 Task: Create a due date automation trigger when advanced on, on the monday after a card is due add fields without custom field "Resume" set to a date not in this month at 11:00 AM.
Action: Mouse moved to (1042, 79)
Screenshot: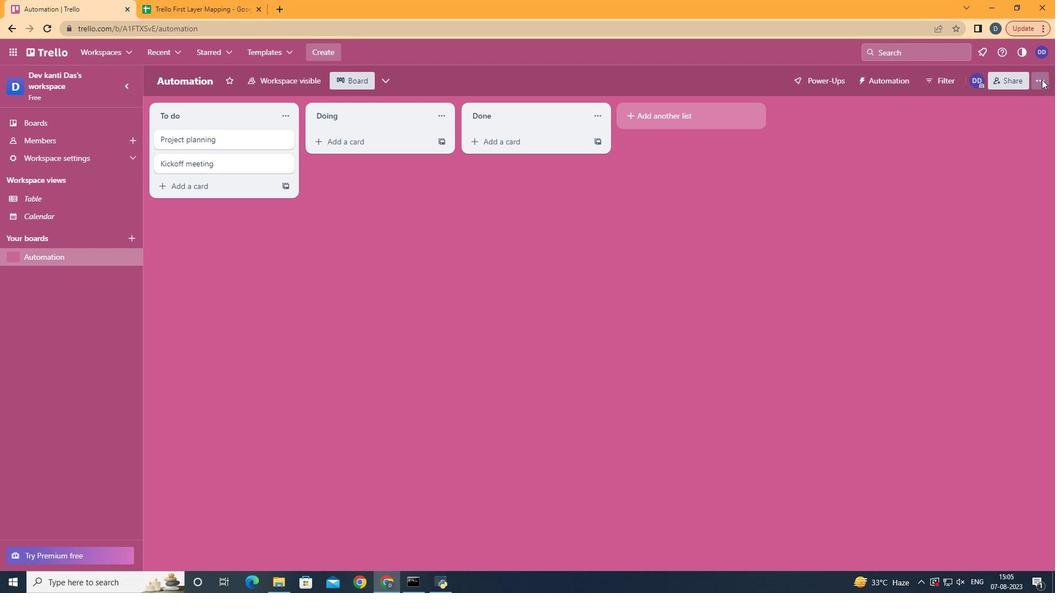 
Action: Mouse pressed left at (1042, 79)
Screenshot: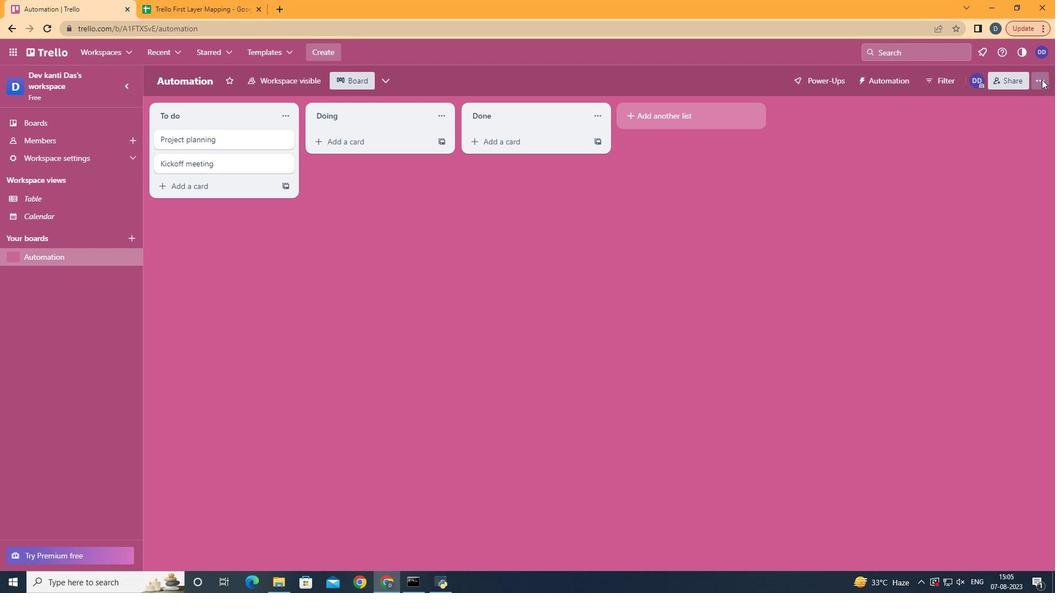
Action: Mouse moved to (959, 224)
Screenshot: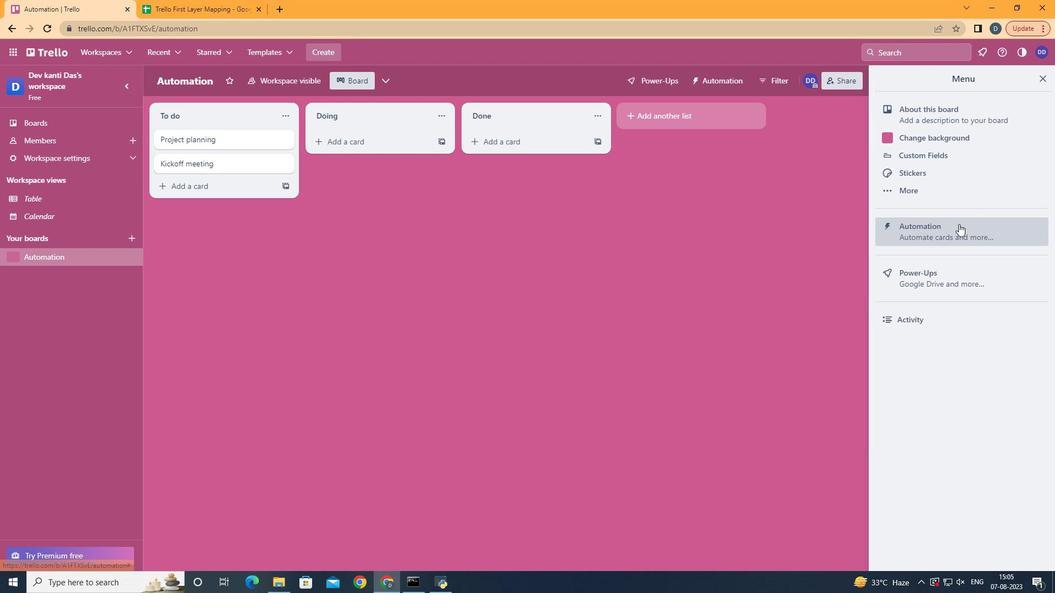 
Action: Mouse pressed left at (959, 224)
Screenshot: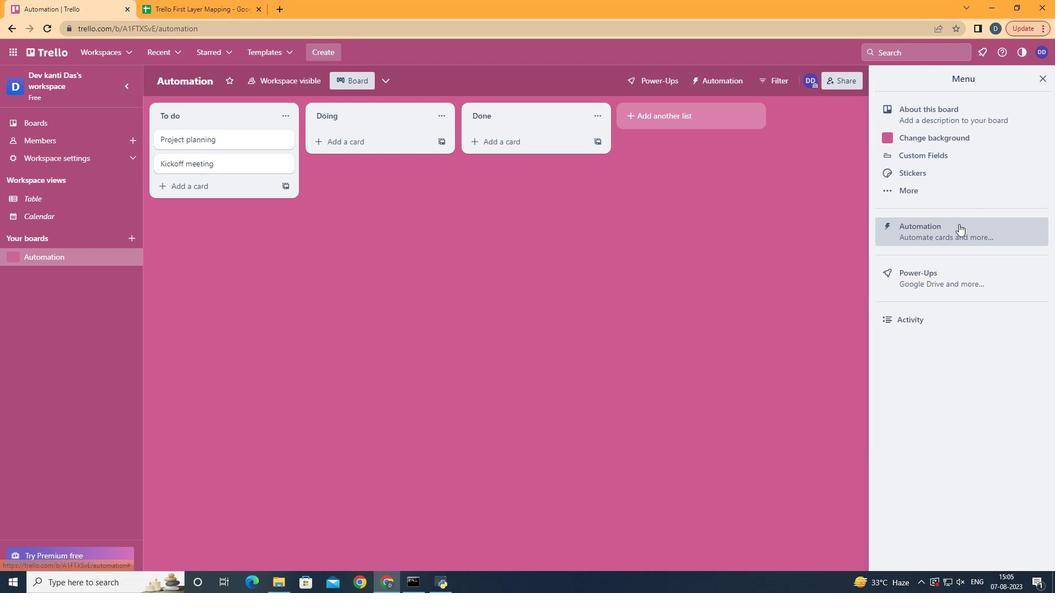 
Action: Mouse moved to (209, 221)
Screenshot: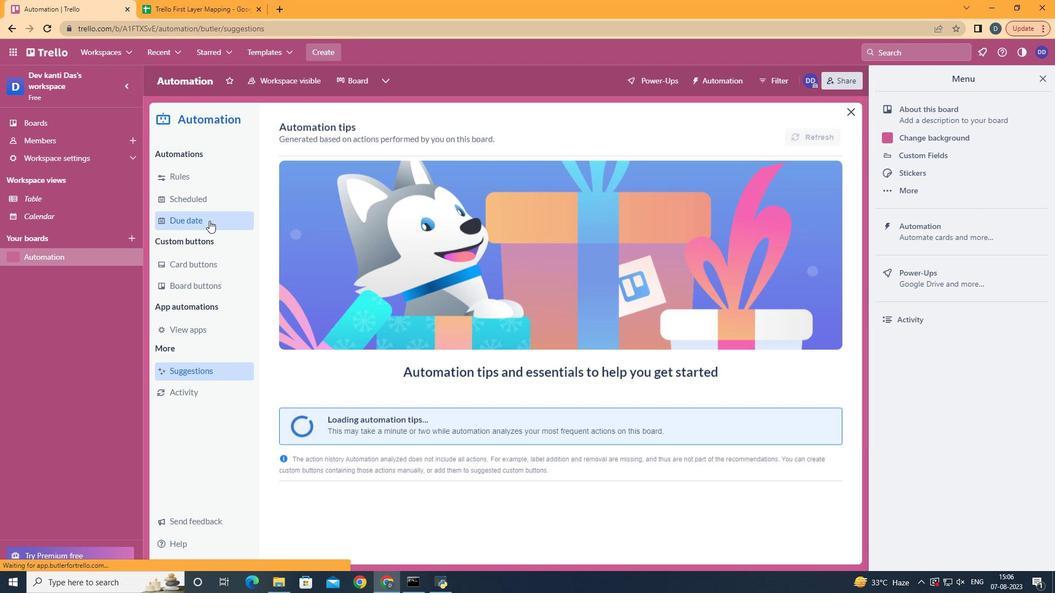 
Action: Mouse pressed left at (209, 221)
Screenshot: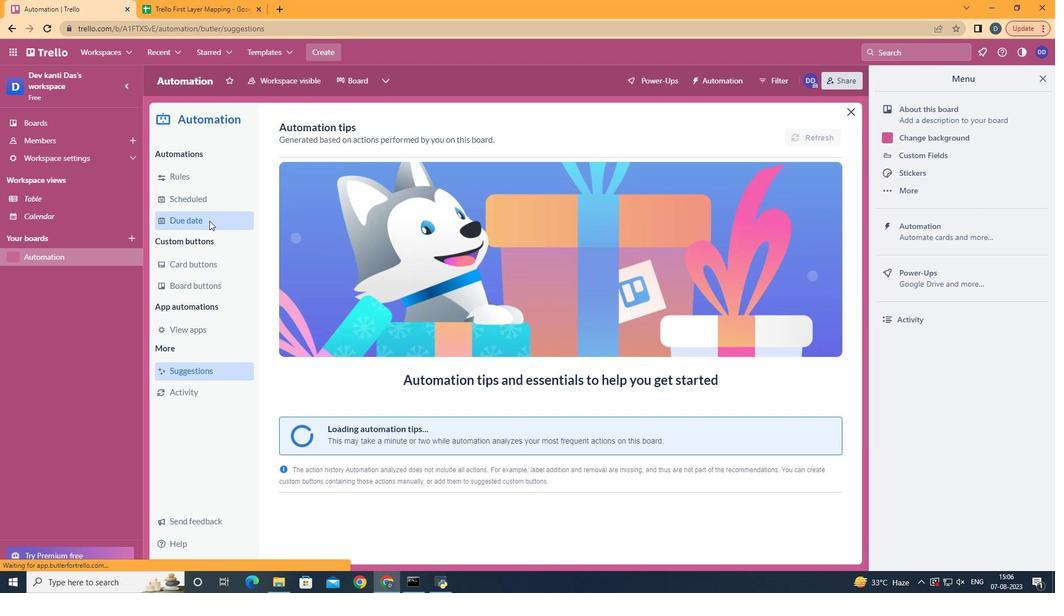 
Action: Mouse moved to (780, 128)
Screenshot: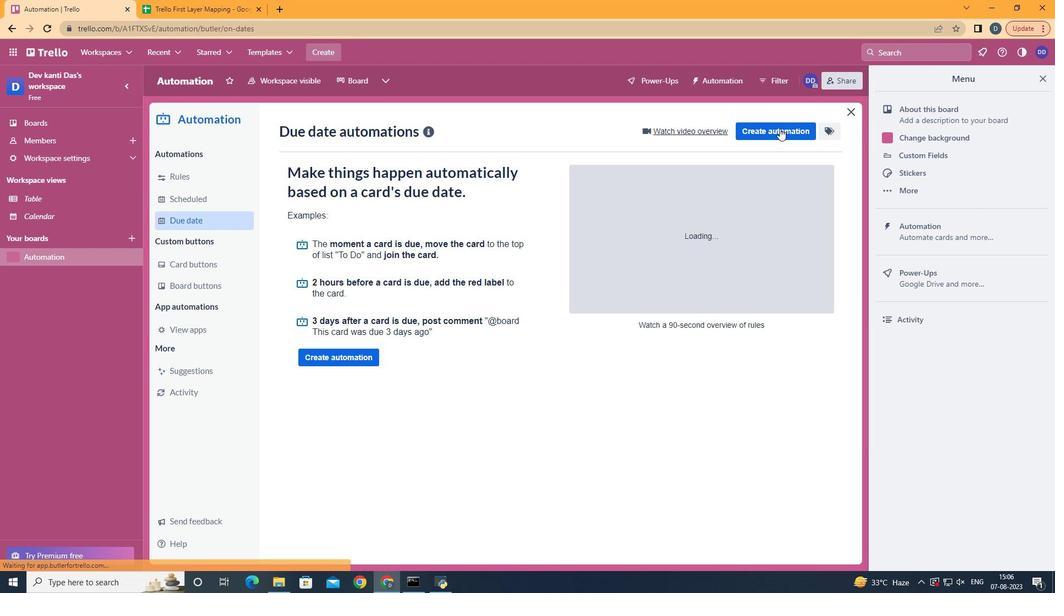 
Action: Mouse pressed left at (780, 128)
Screenshot: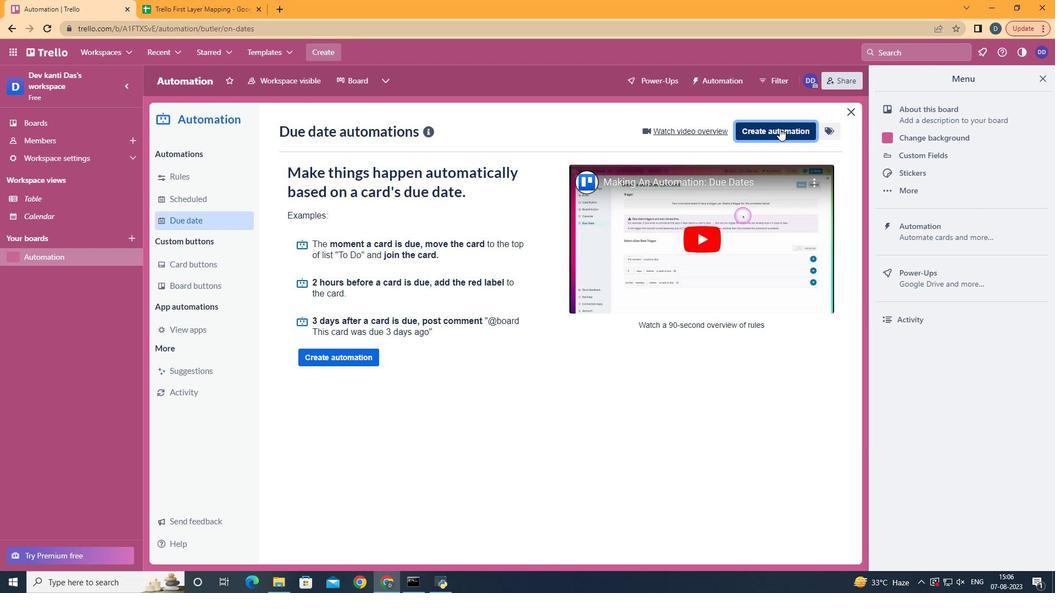 
Action: Mouse moved to (580, 235)
Screenshot: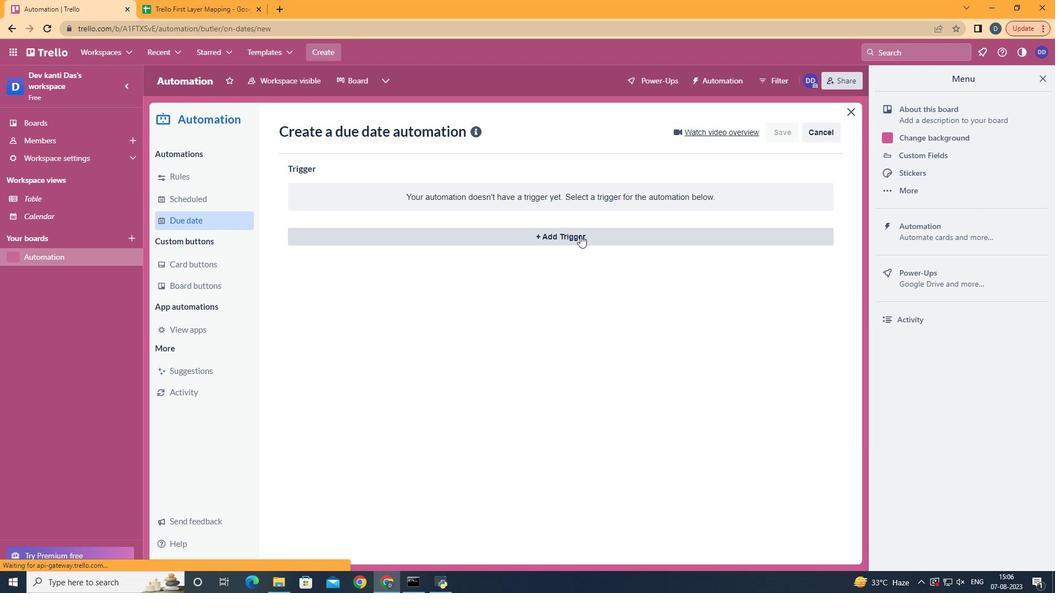 
Action: Mouse pressed left at (580, 235)
Screenshot: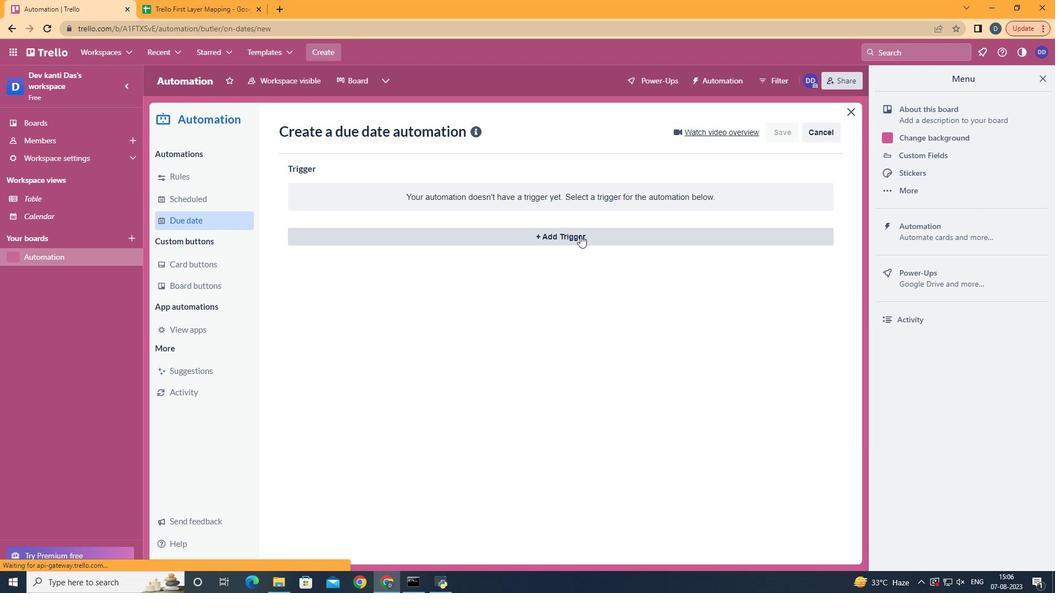 
Action: Mouse moved to (353, 289)
Screenshot: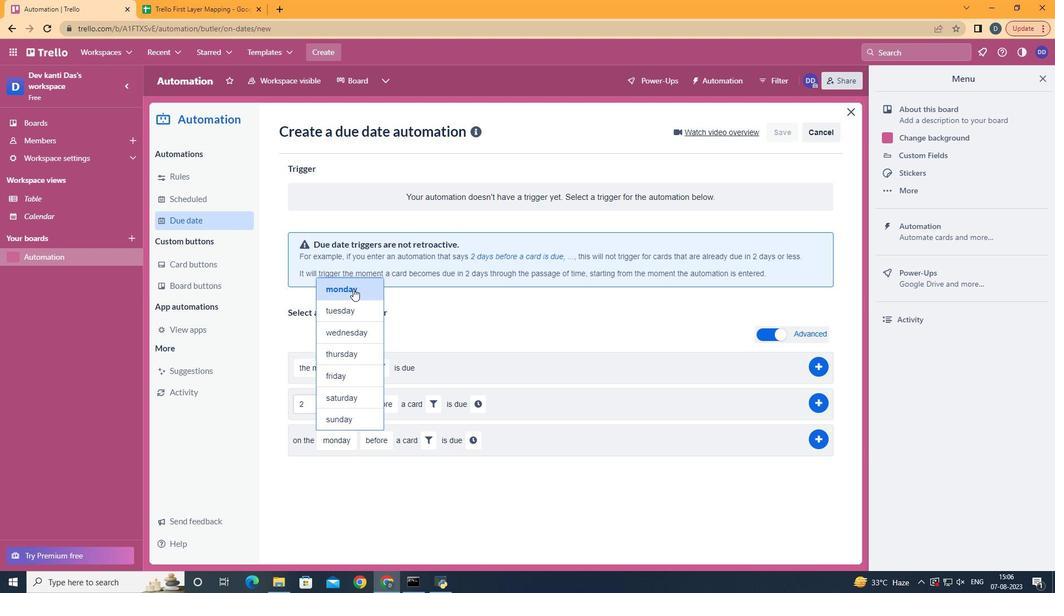 
Action: Mouse pressed left at (353, 289)
Screenshot: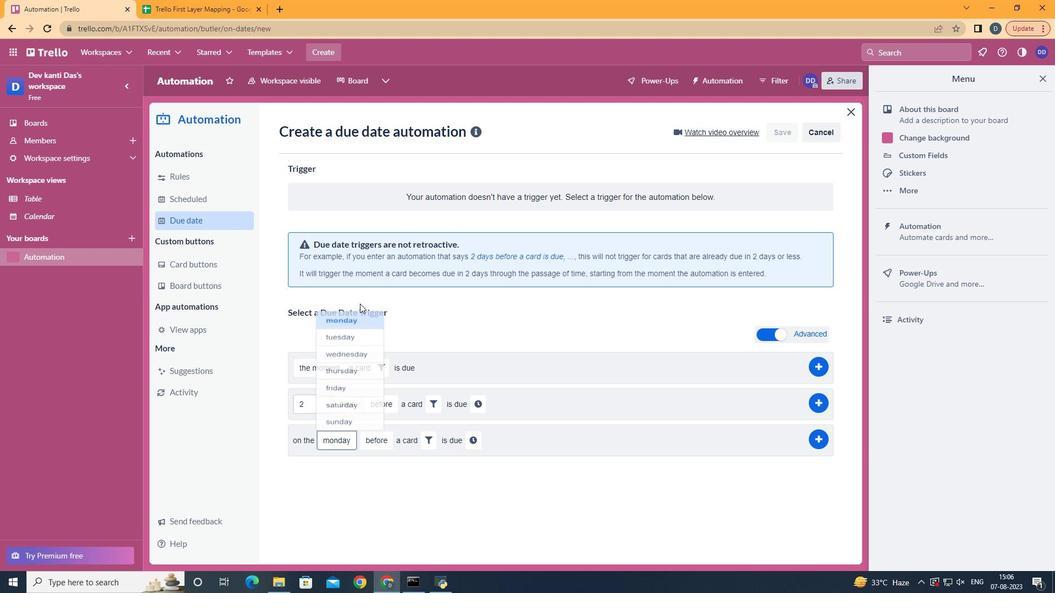 
Action: Mouse moved to (384, 484)
Screenshot: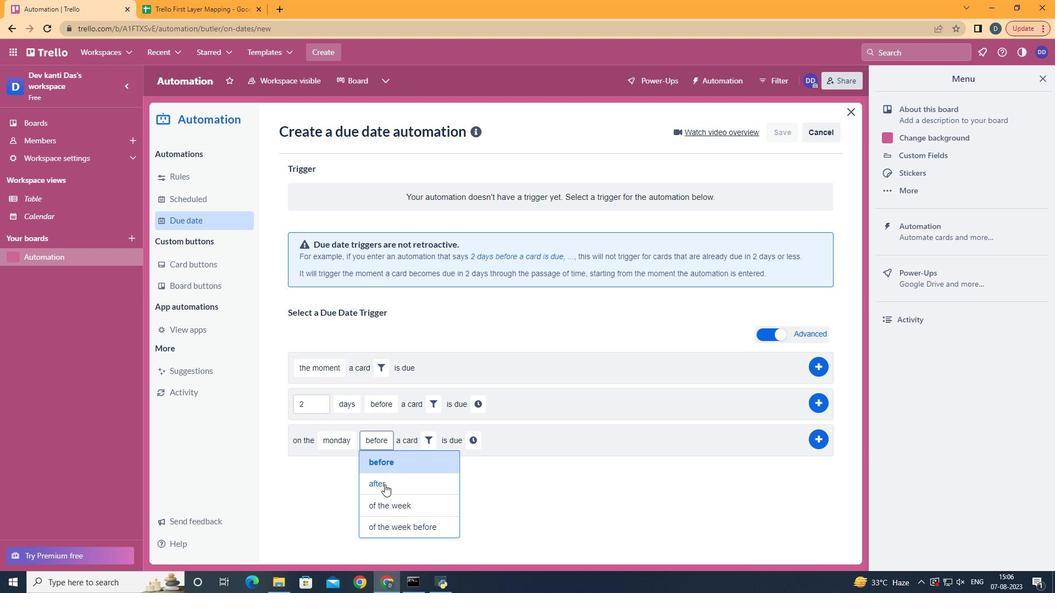 
Action: Mouse pressed left at (384, 484)
Screenshot: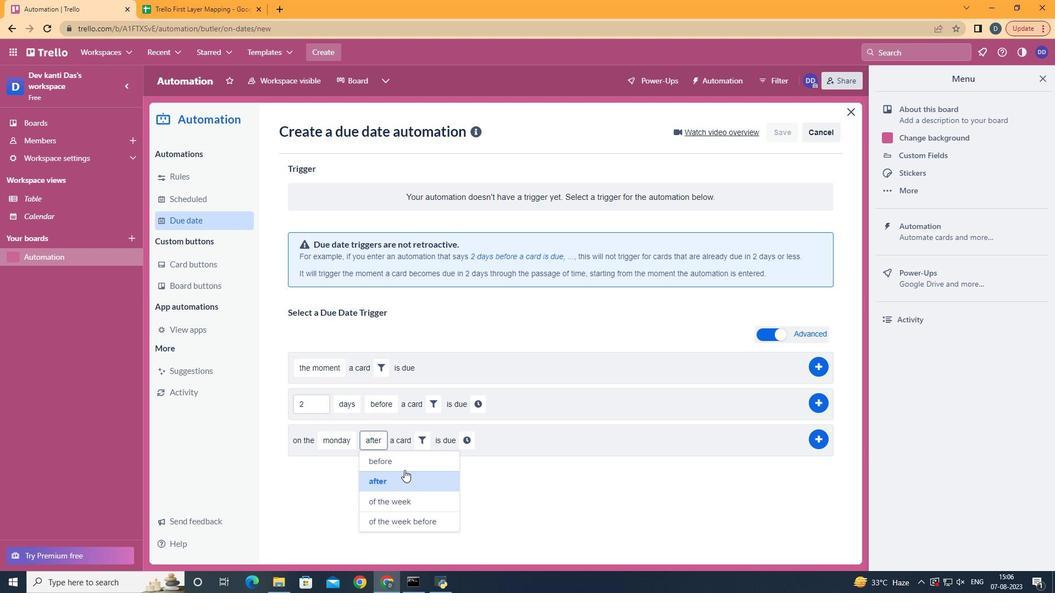 
Action: Mouse moved to (429, 442)
Screenshot: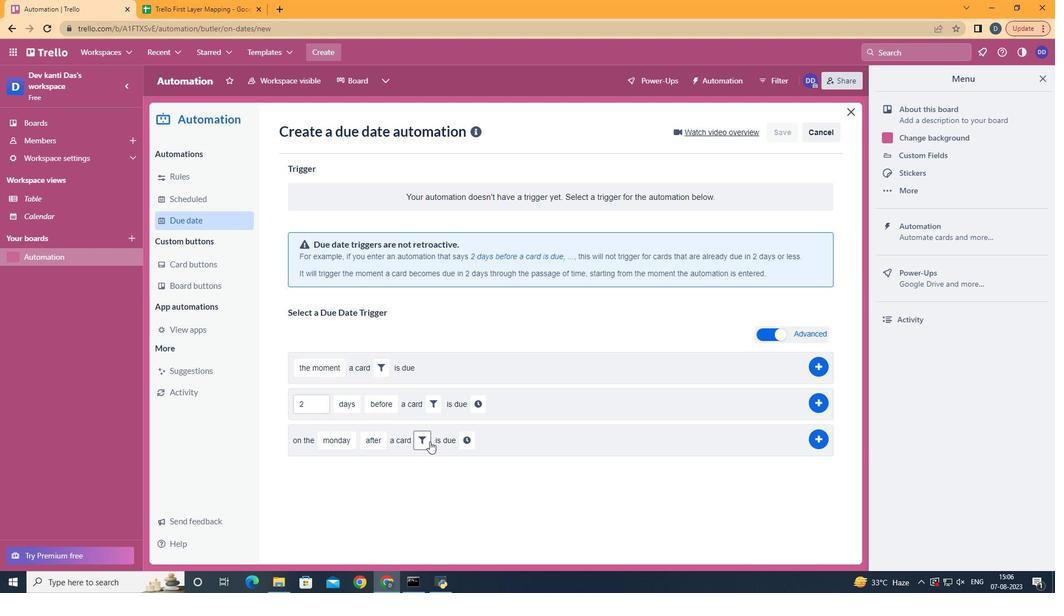 
Action: Mouse pressed left at (429, 442)
Screenshot: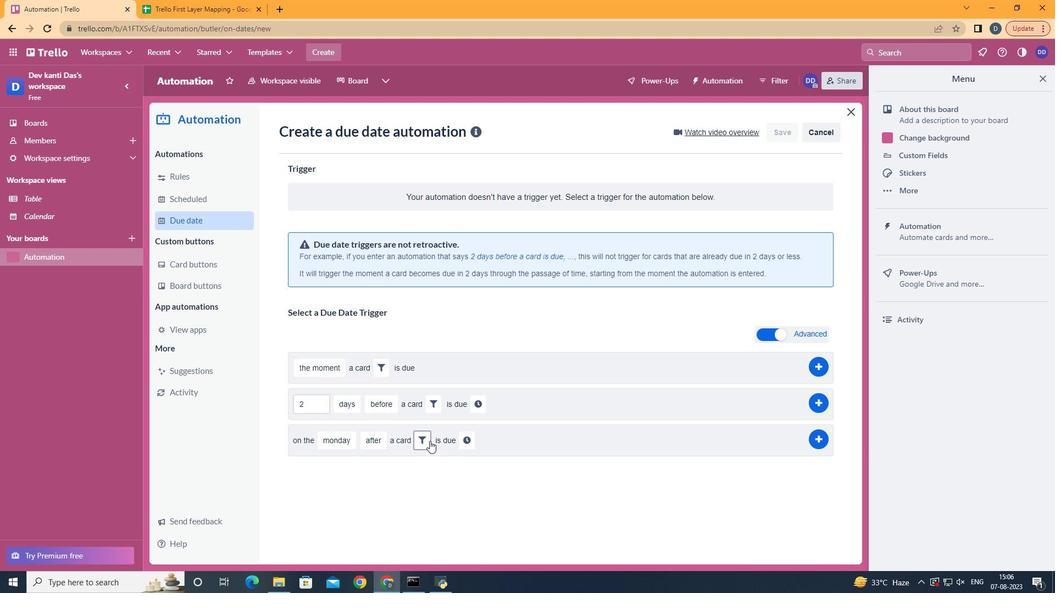 
Action: Mouse moved to (591, 479)
Screenshot: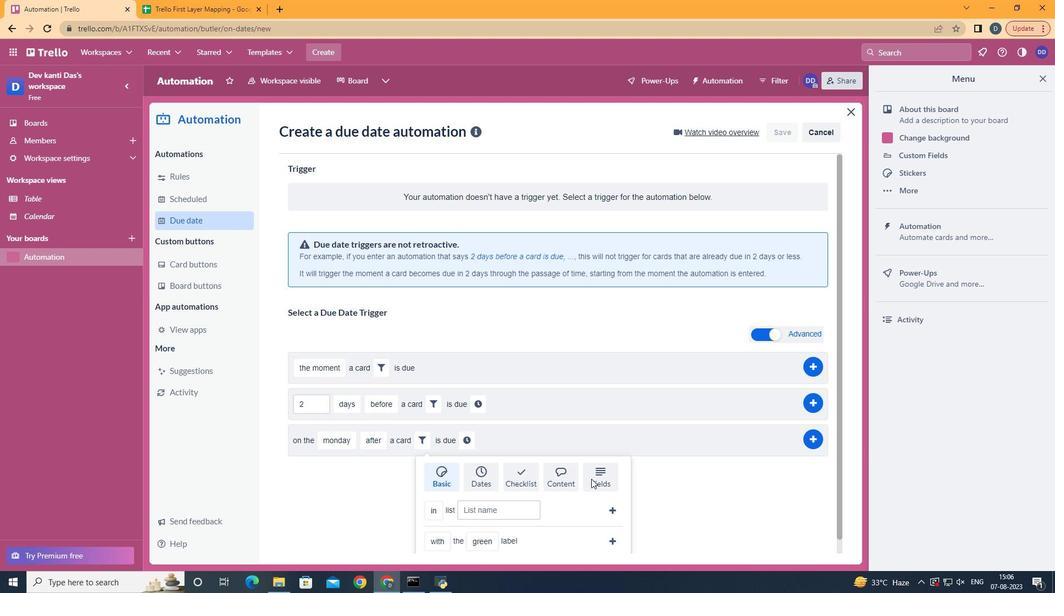
Action: Mouse pressed left at (591, 479)
Screenshot: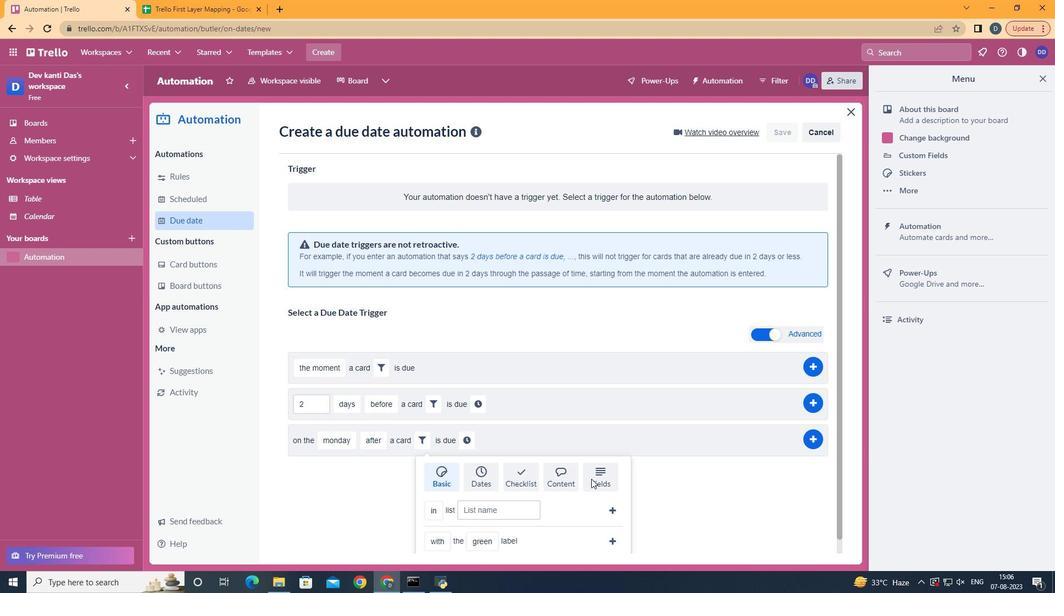 
Action: Mouse moved to (603, 472)
Screenshot: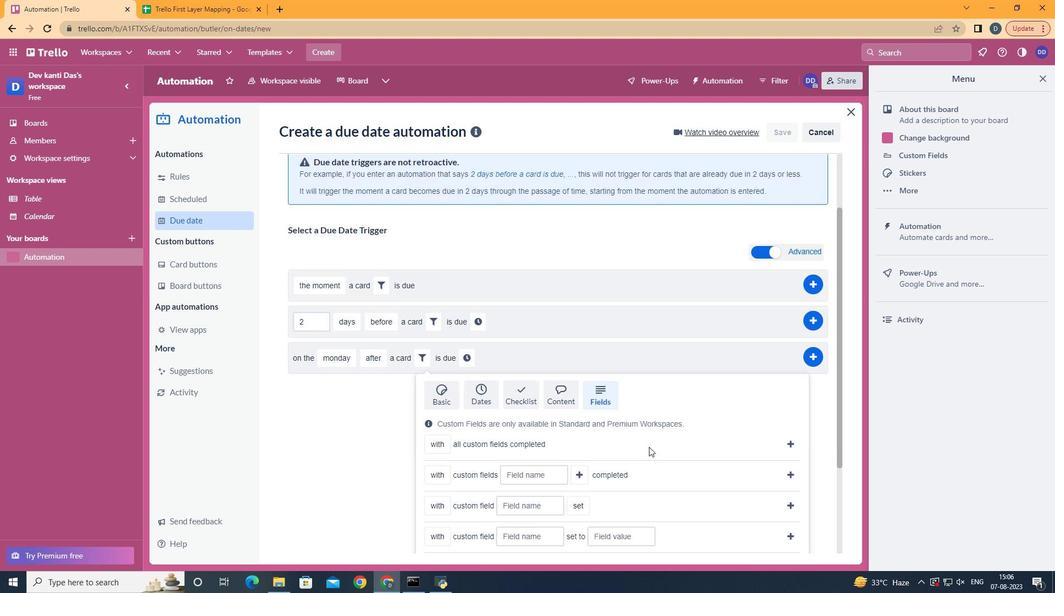 
Action: Mouse scrolled (603, 472) with delta (0, 0)
Screenshot: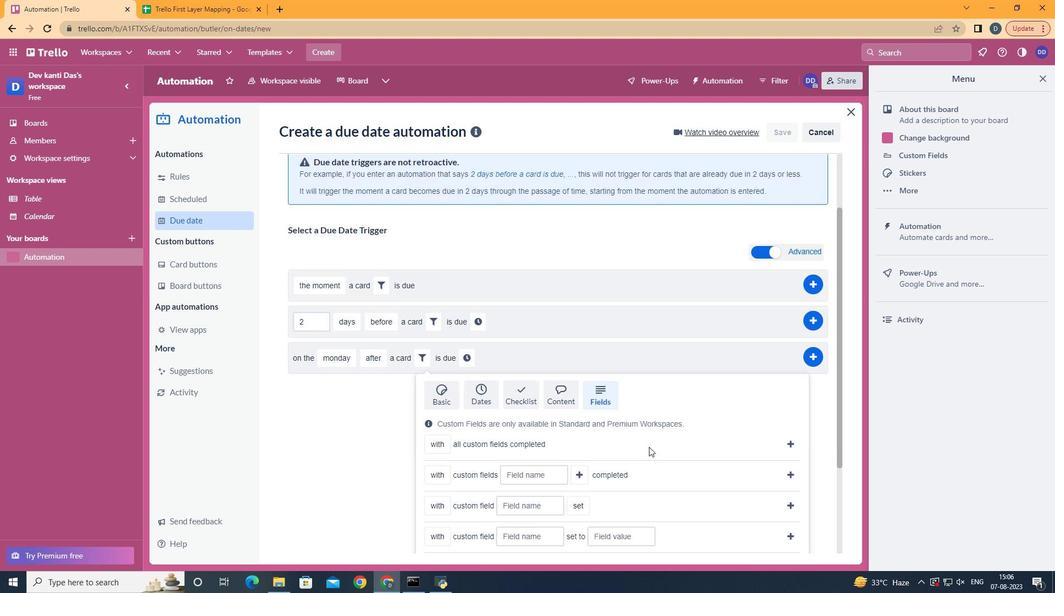 
Action: Mouse moved to (609, 471)
Screenshot: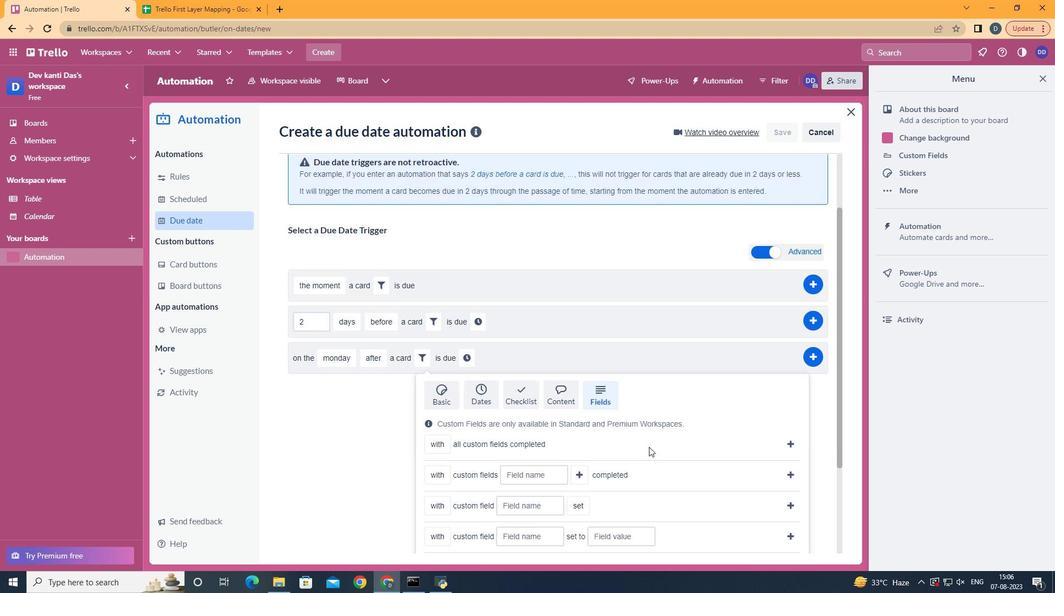 
Action: Mouse scrolled (609, 470) with delta (0, 0)
Screenshot: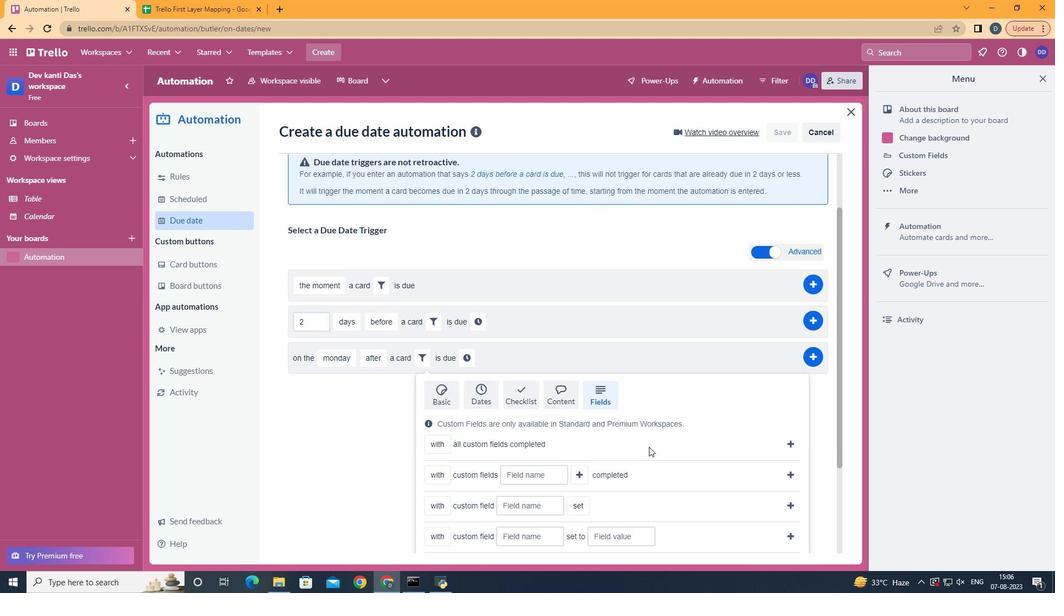 
Action: Mouse moved to (609, 470)
Screenshot: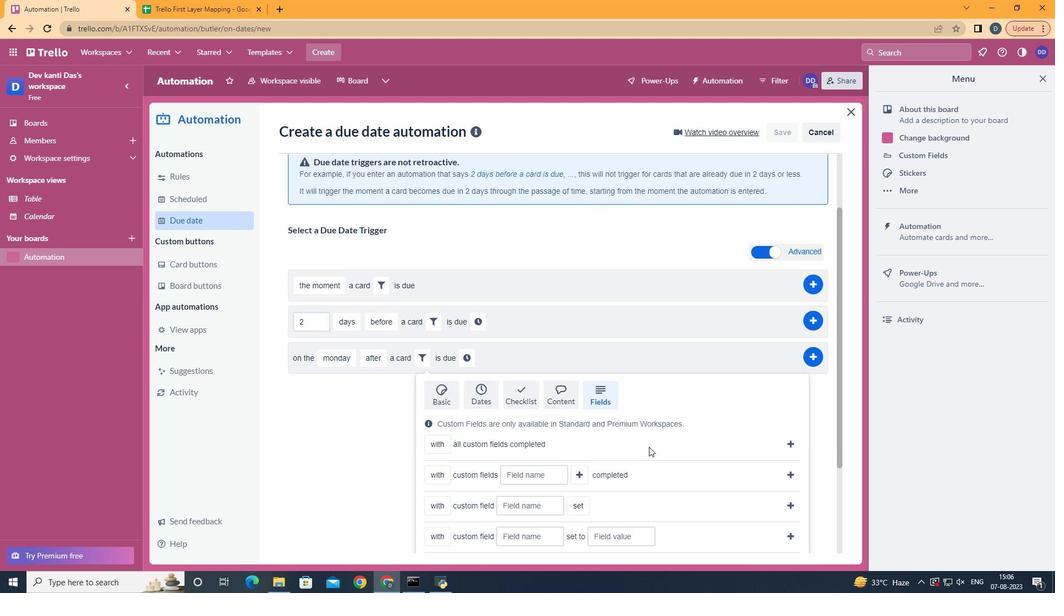 
Action: Mouse scrolled (609, 470) with delta (0, 0)
Screenshot: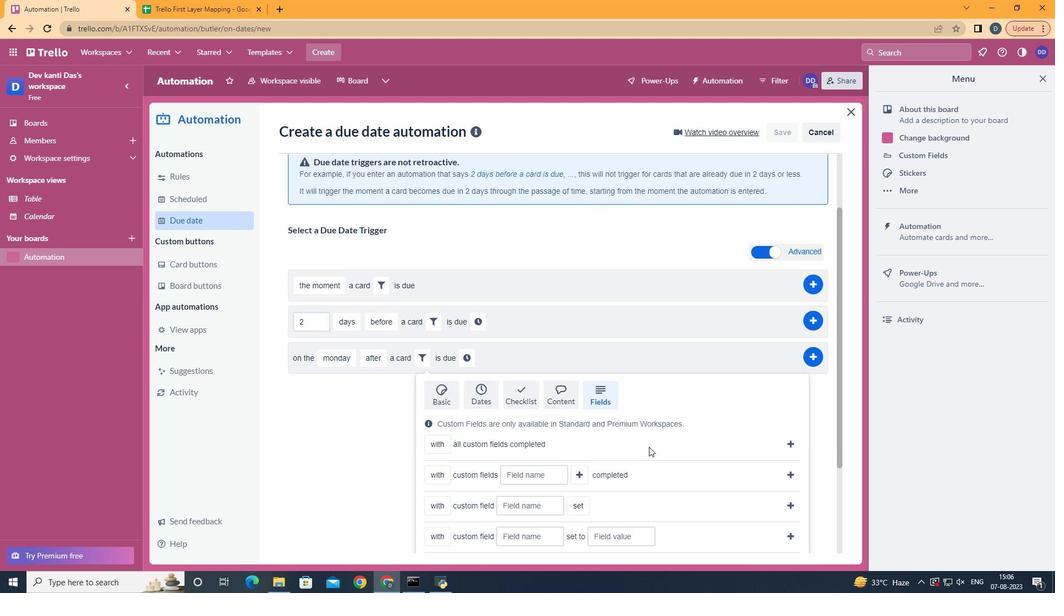 
Action: Mouse moved to (609, 470)
Screenshot: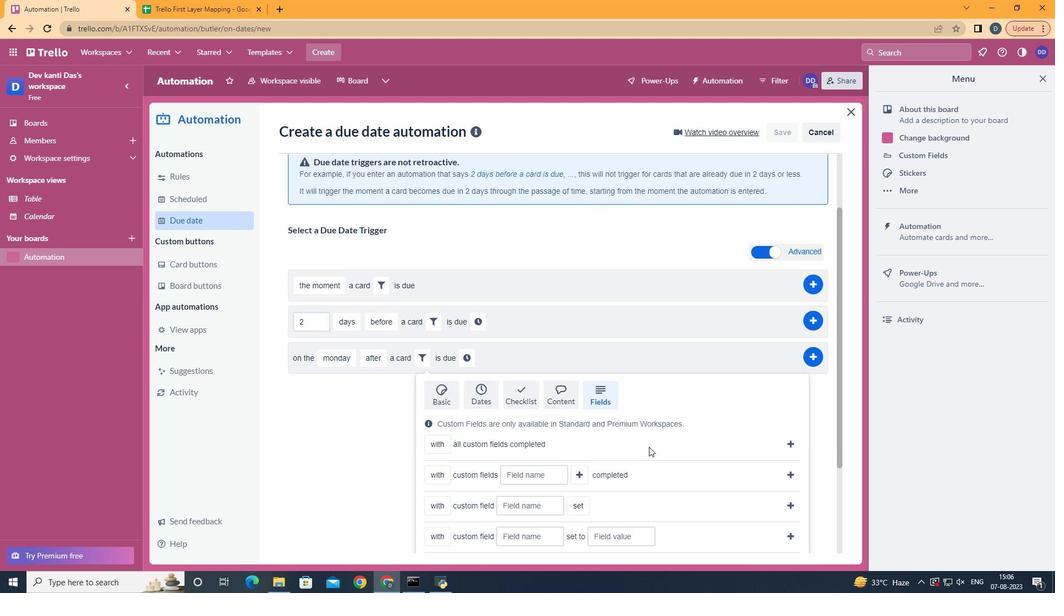 
Action: Mouse scrolled (609, 470) with delta (0, 0)
Screenshot: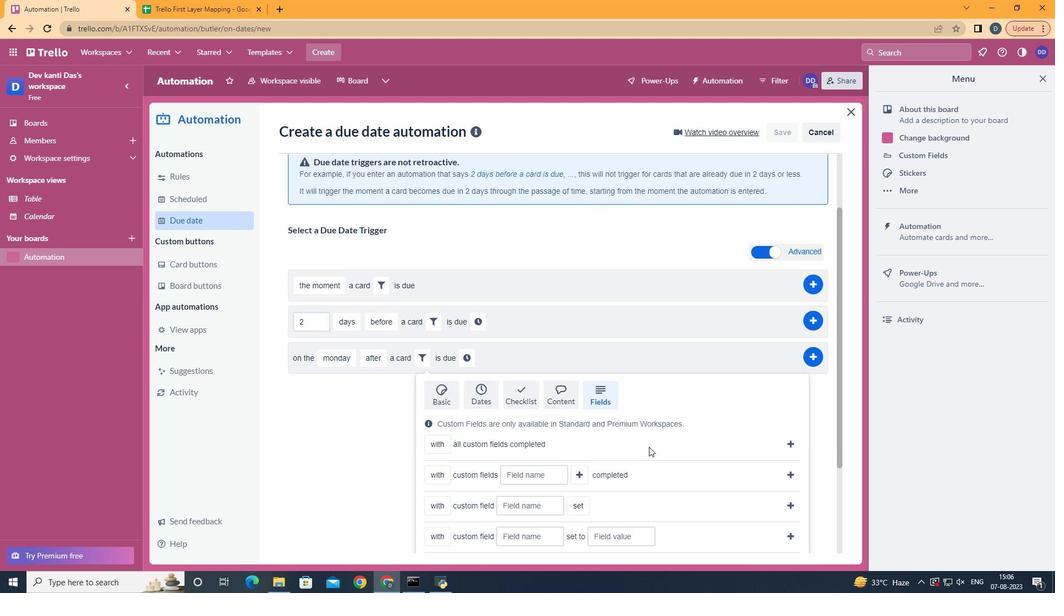 
Action: Mouse moved to (614, 467)
Screenshot: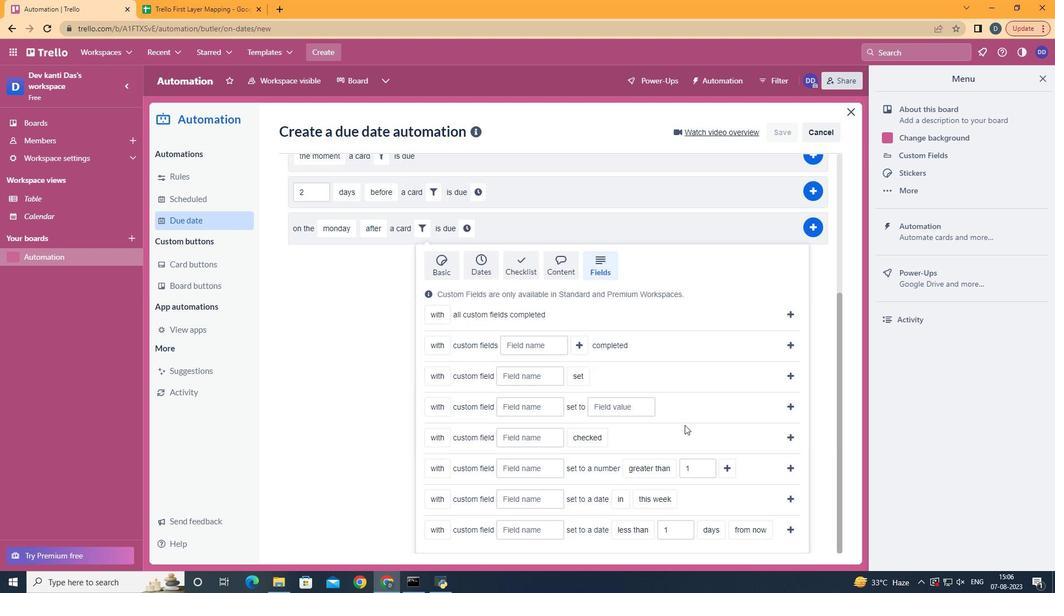 
Action: Mouse scrolled (613, 467) with delta (0, 0)
Screenshot: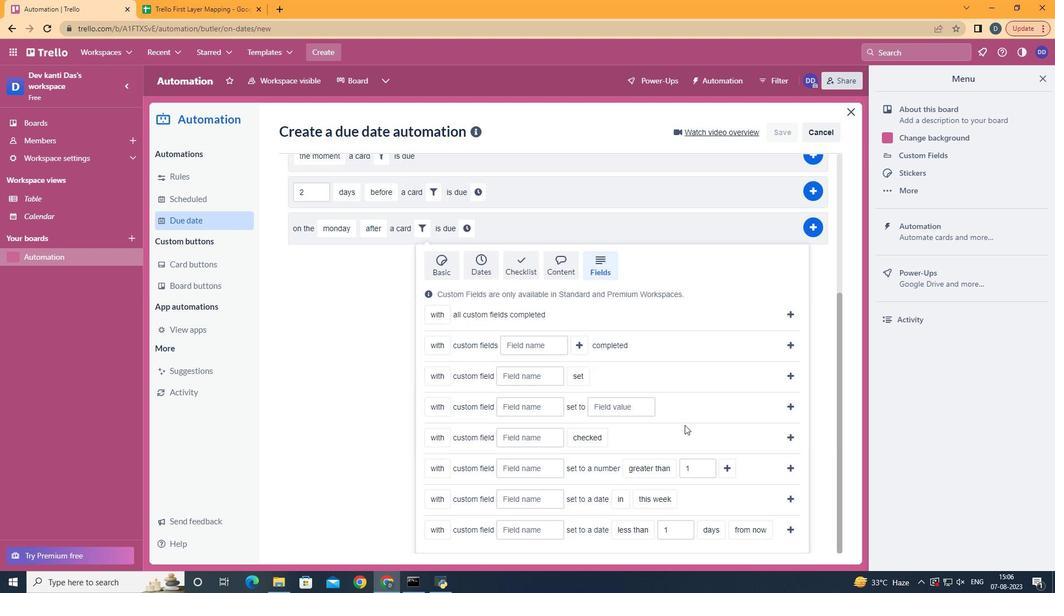 
Action: Mouse moved to (620, 464)
Screenshot: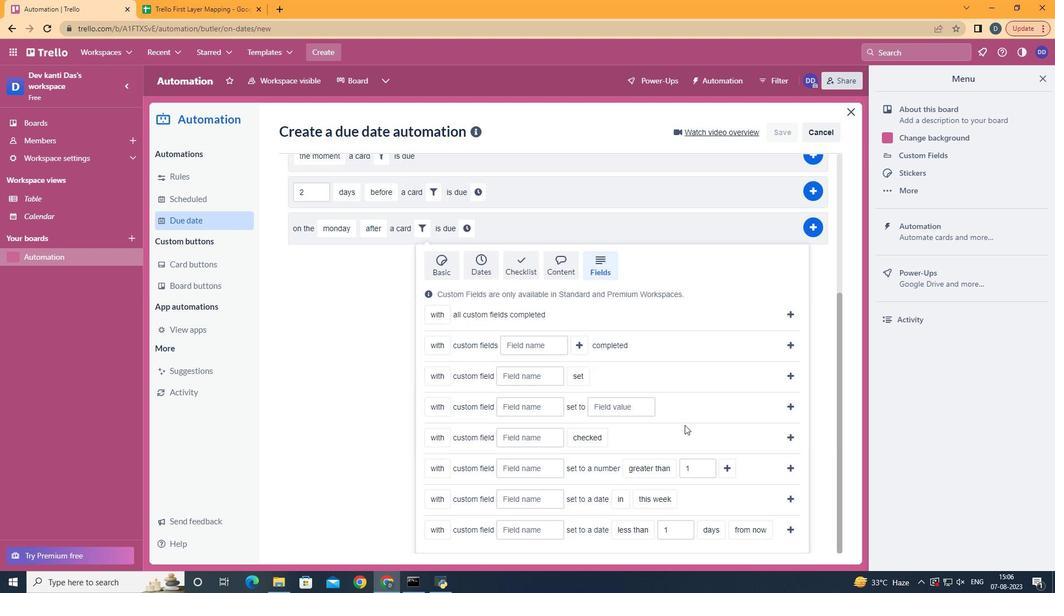 
Action: Mouse scrolled (620, 464) with delta (0, 0)
Screenshot: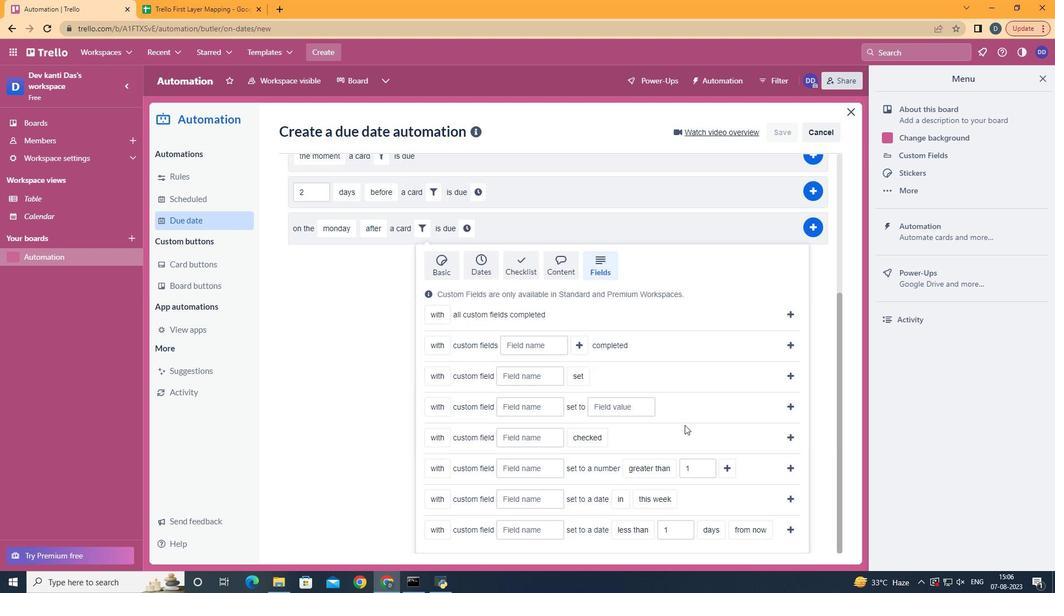 
Action: Mouse moved to (441, 541)
Screenshot: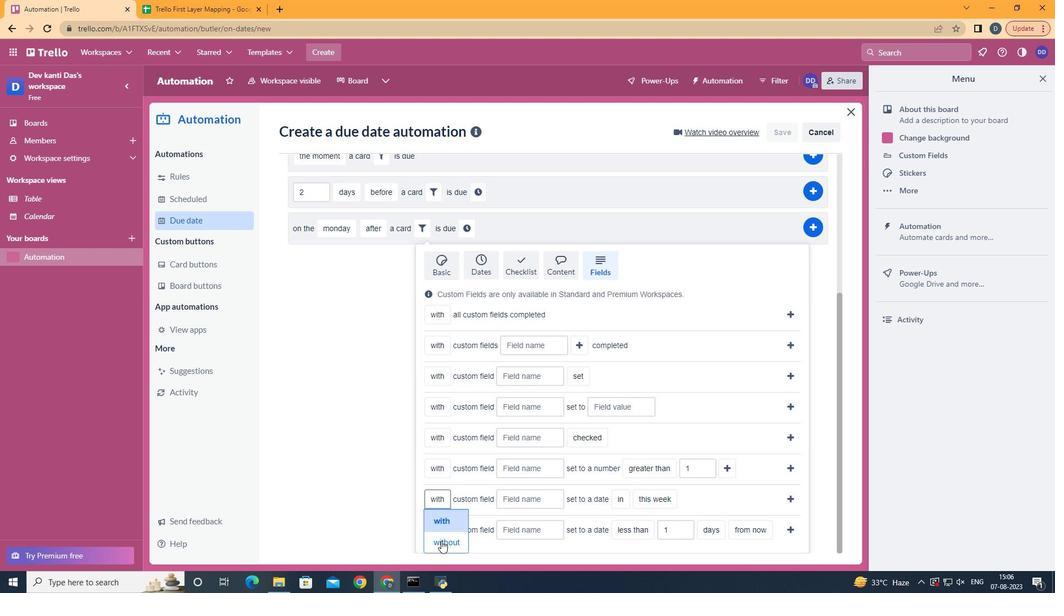 
Action: Mouse pressed left at (441, 541)
Screenshot: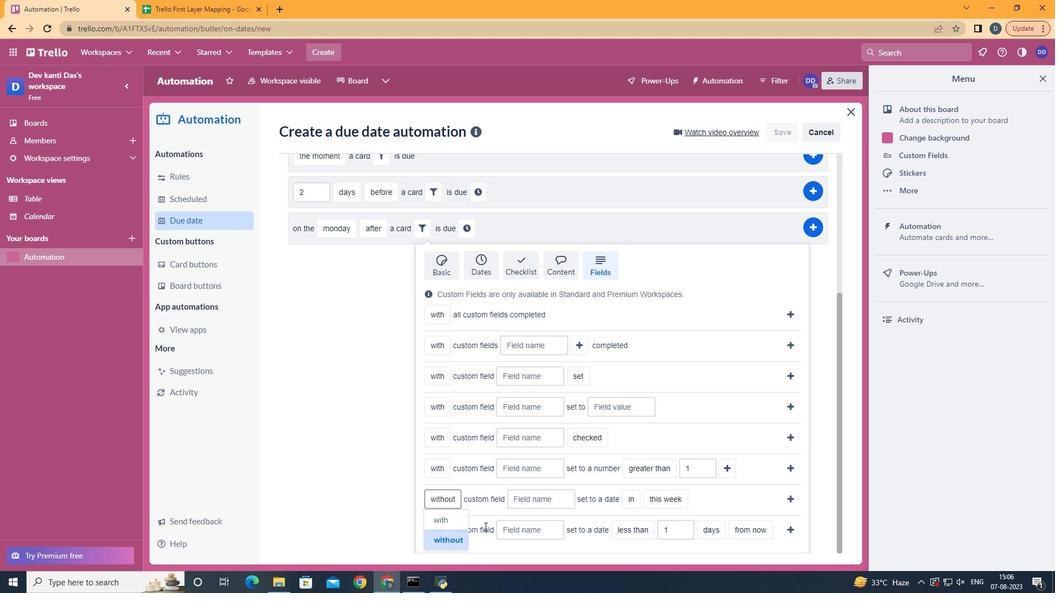 
Action: Mouse moved to (532, 503)
Screenshot: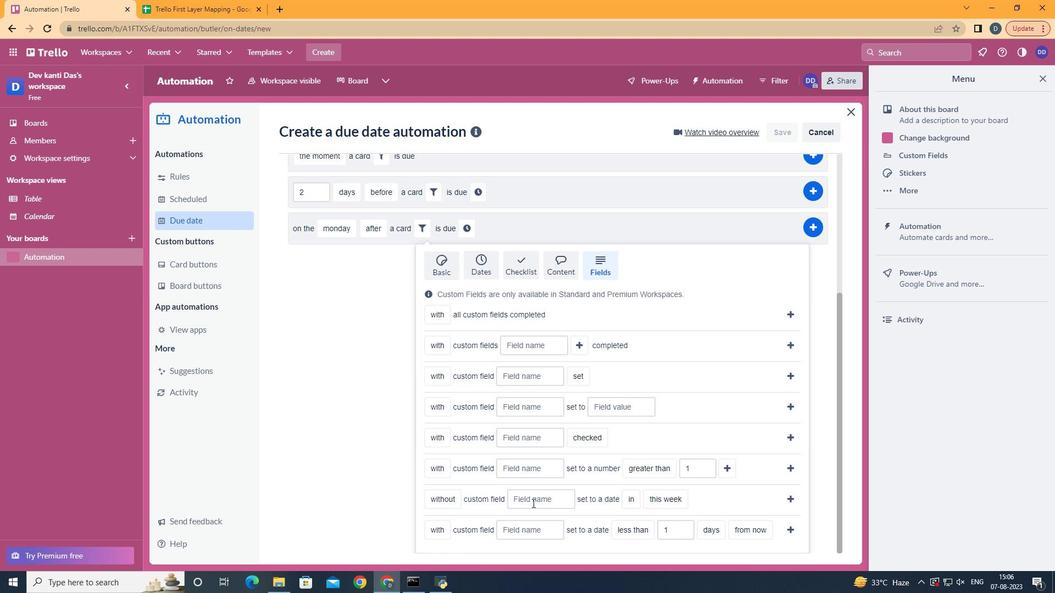
Action: Mouse pressed left at (532, 503)
Screenshot: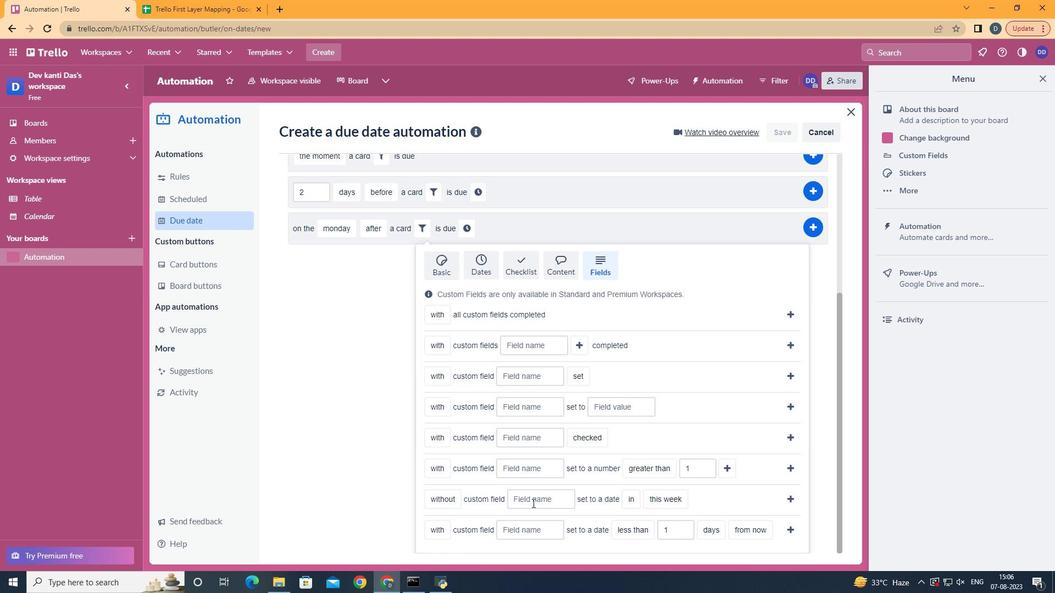 
Action: Key pressed <Key.shift>Resume
Screenshot: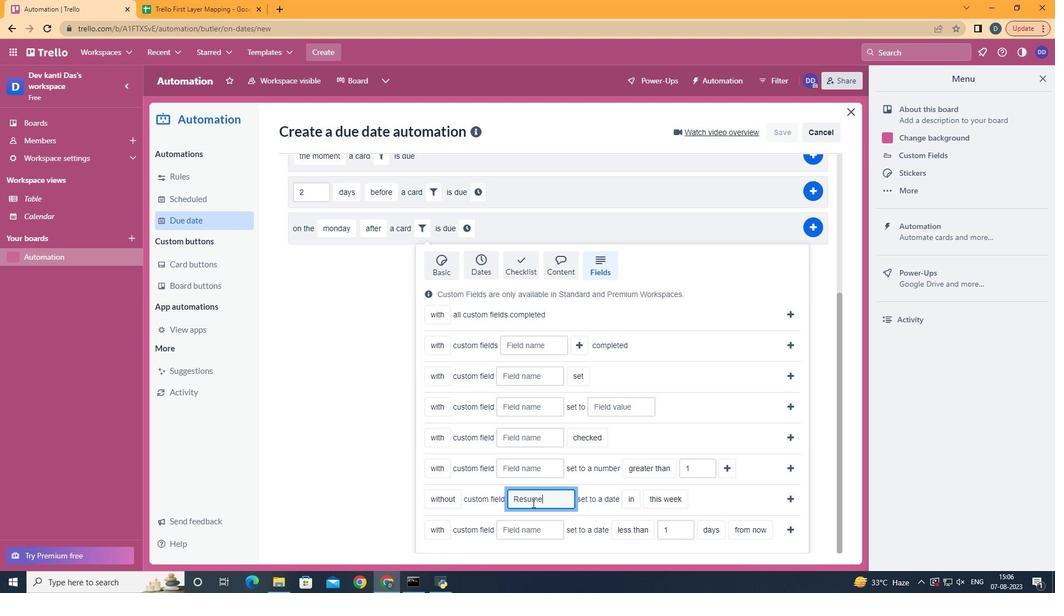 
Action: Mouse moved to (643, 545)
Screenshot: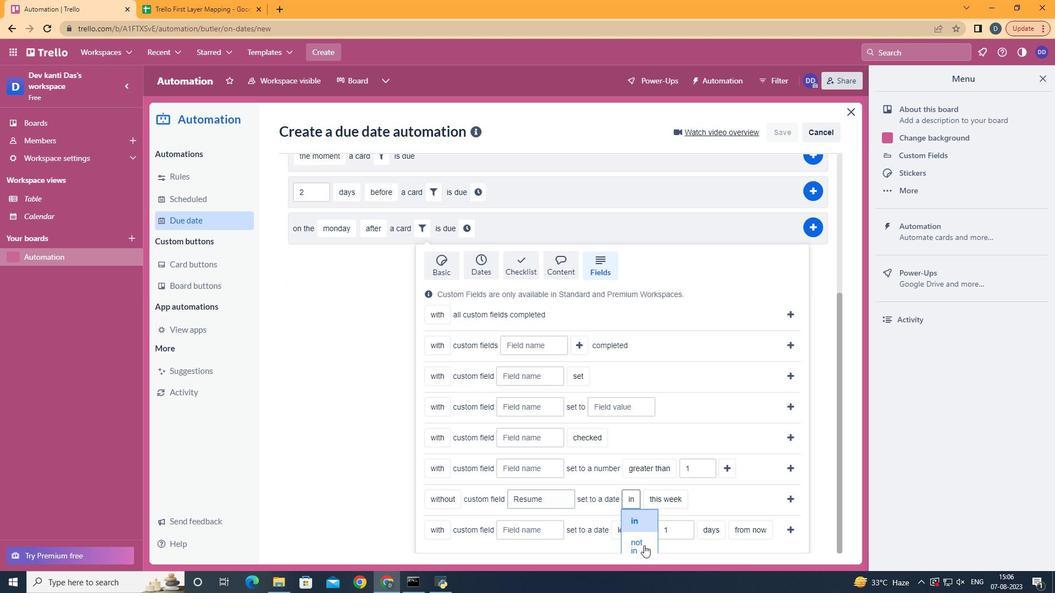 
Action: Mouse pressed left at (643, 545)
Screenshot: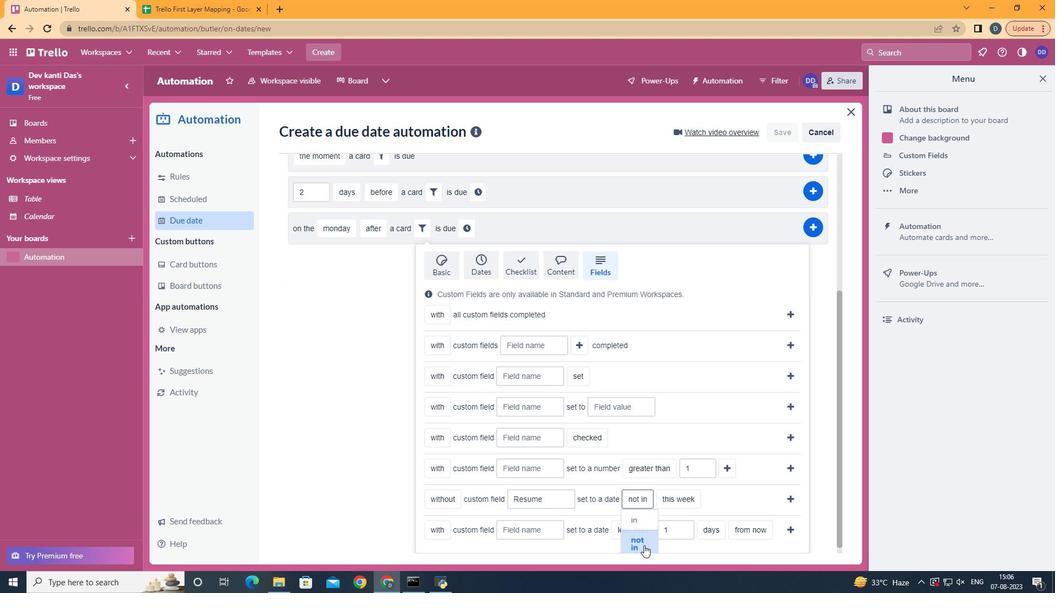 
Action: Mouse moved to (688, 543)
Screenshot: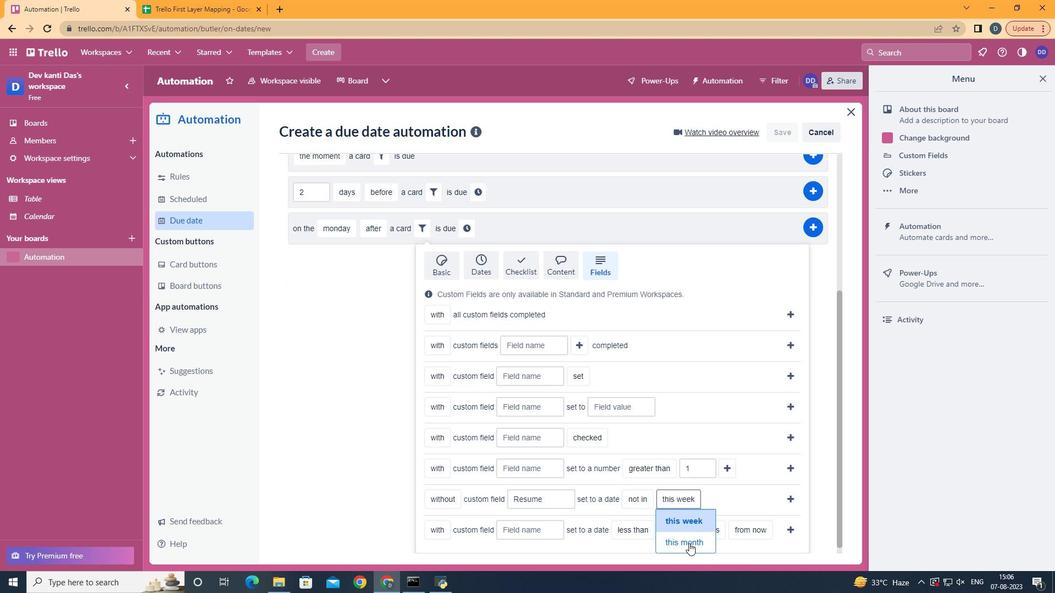 
Action: Mouse pressed left at (688, 543)
Screenshot: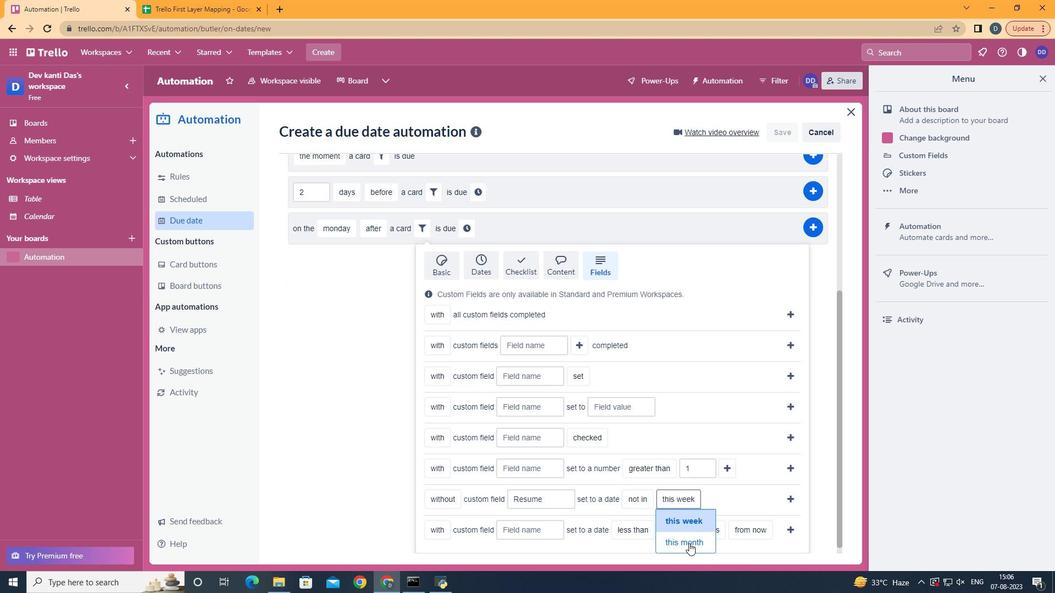 
Action: Mouse moved to (792, 497)
Screenshot: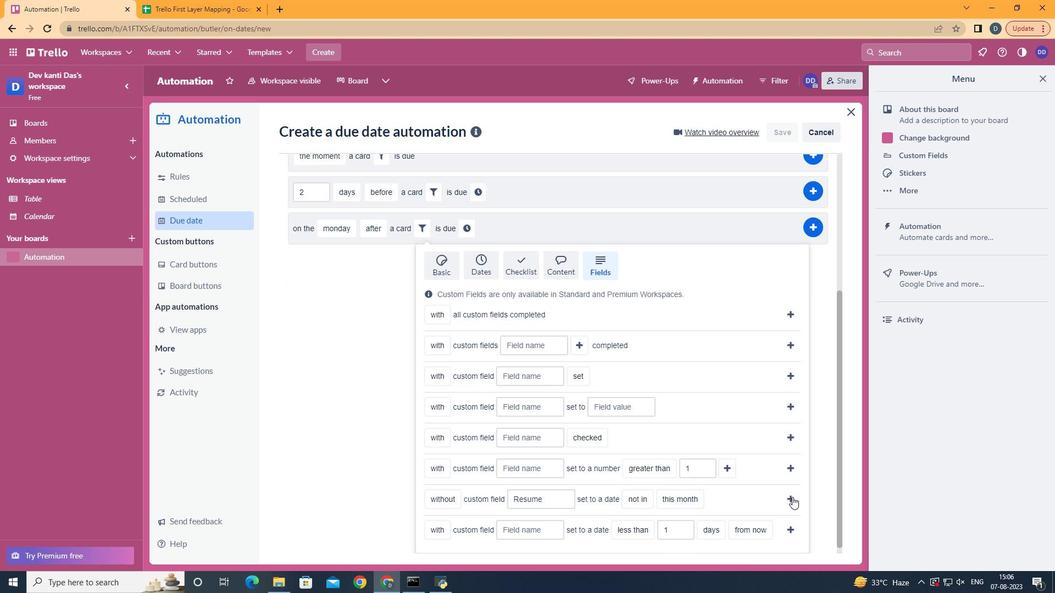 
Action: Mouse pressed left at (792, 497)
Screenshot: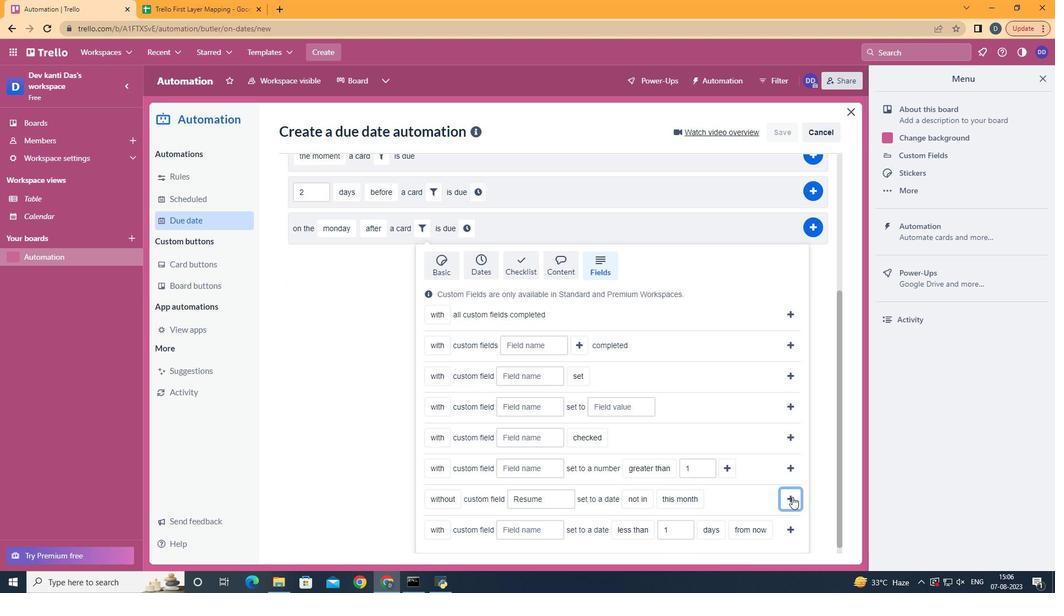 
Action: Mouse moved to (694, 443)
Screenshot: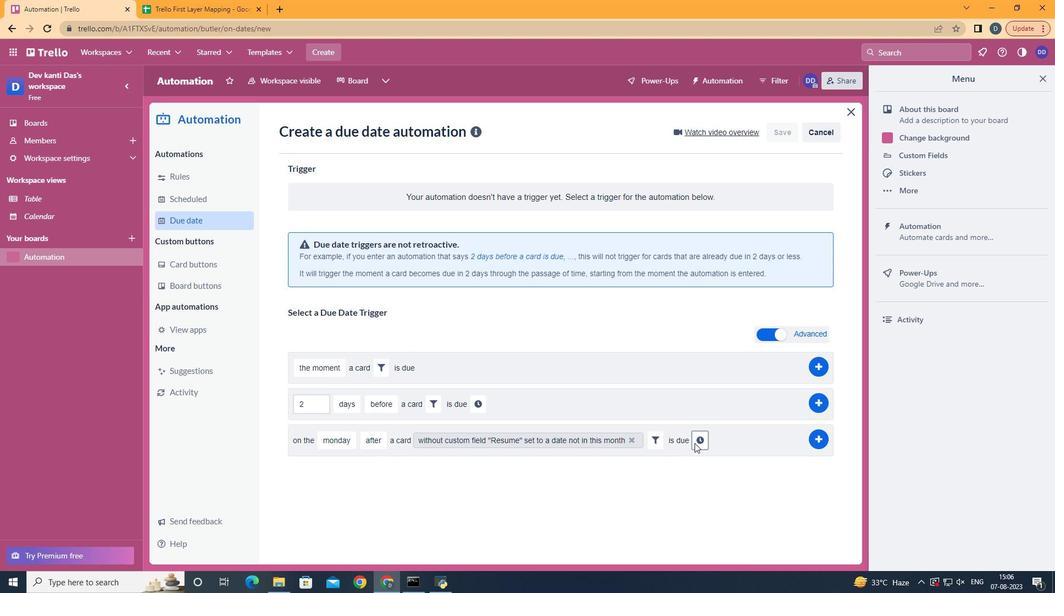 
Action: Mouse pressed left at (694, 443)
Screenshot: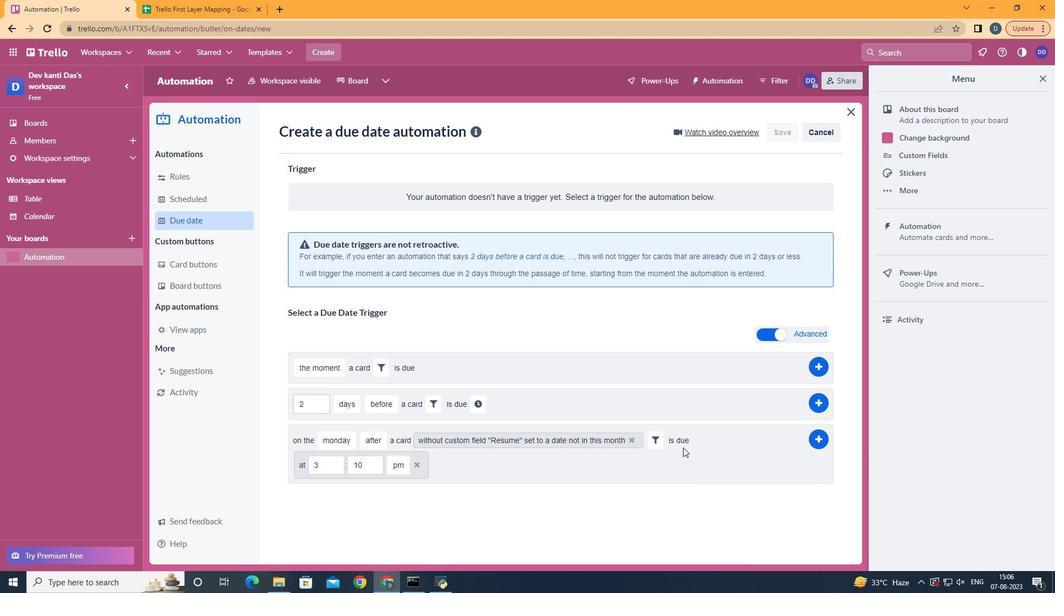 
Action: Mouse moved to (330, 463)
Screenshot: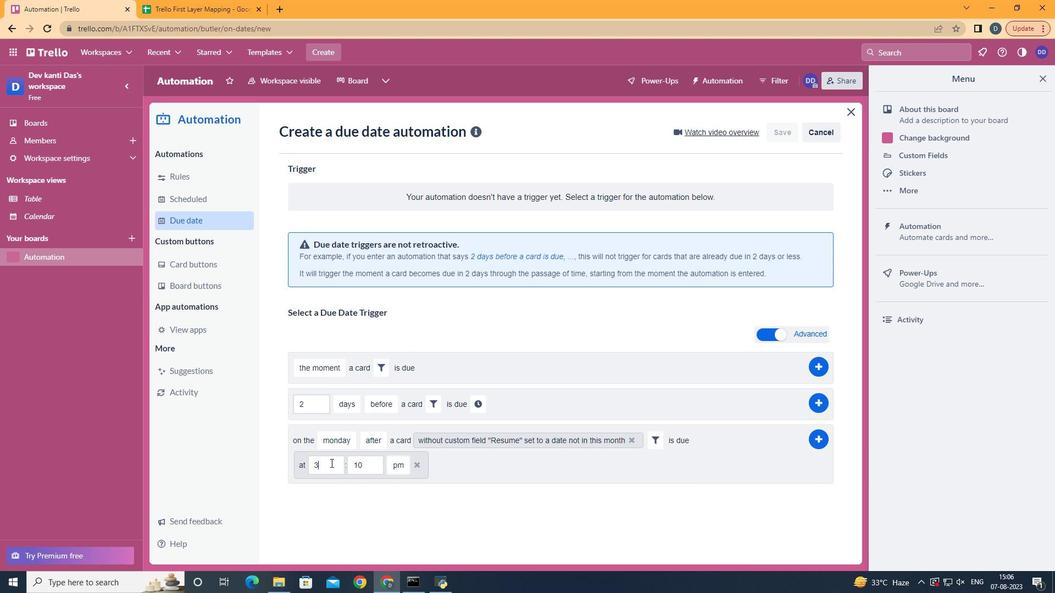 
Action: Mouse pressed left at (330, 463)
Screenshot: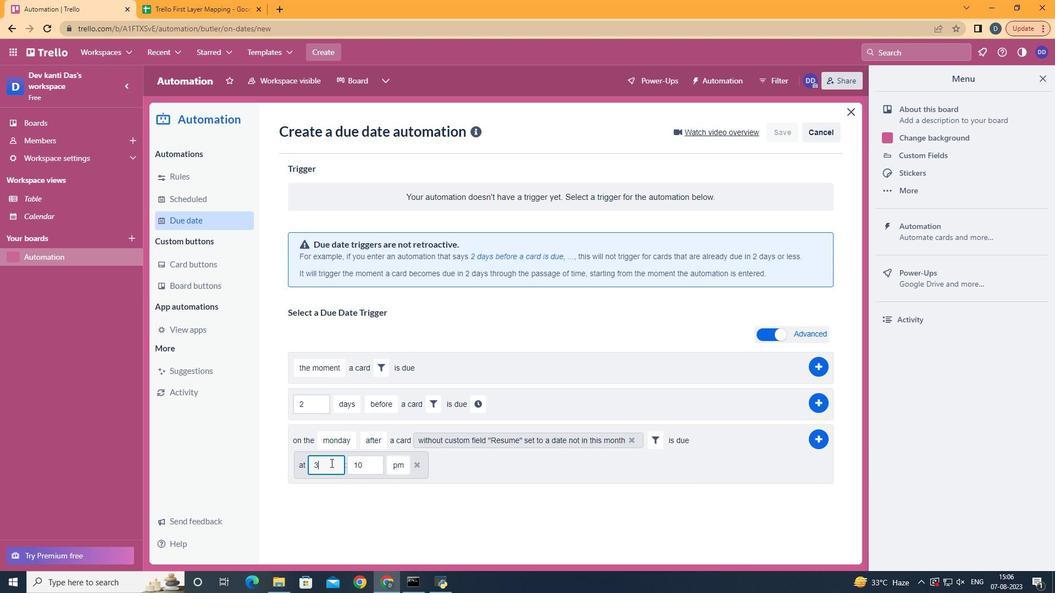 
Action: Mouse moved to (327, 463)
Screenshot: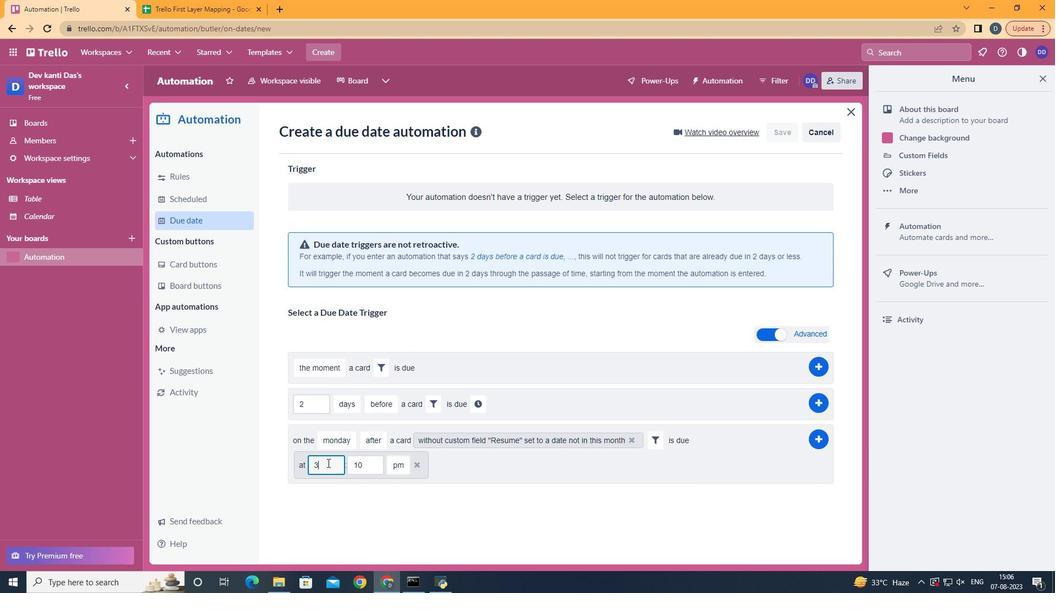 
Action: Key pressed <Key.backspace>11
Screenshot: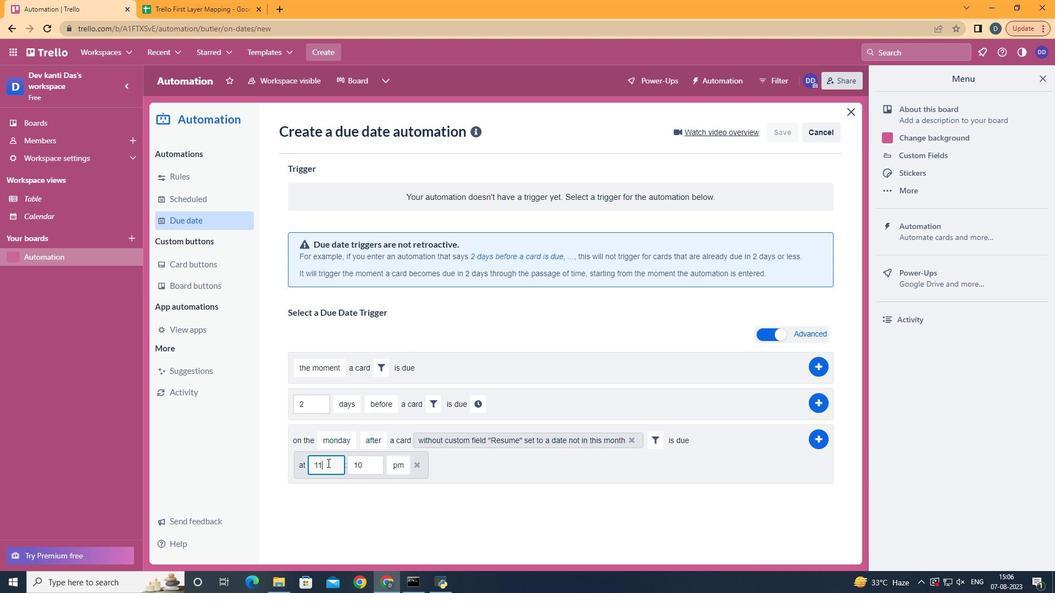
Action: Mouse moved to (386, 467)
Screenshot: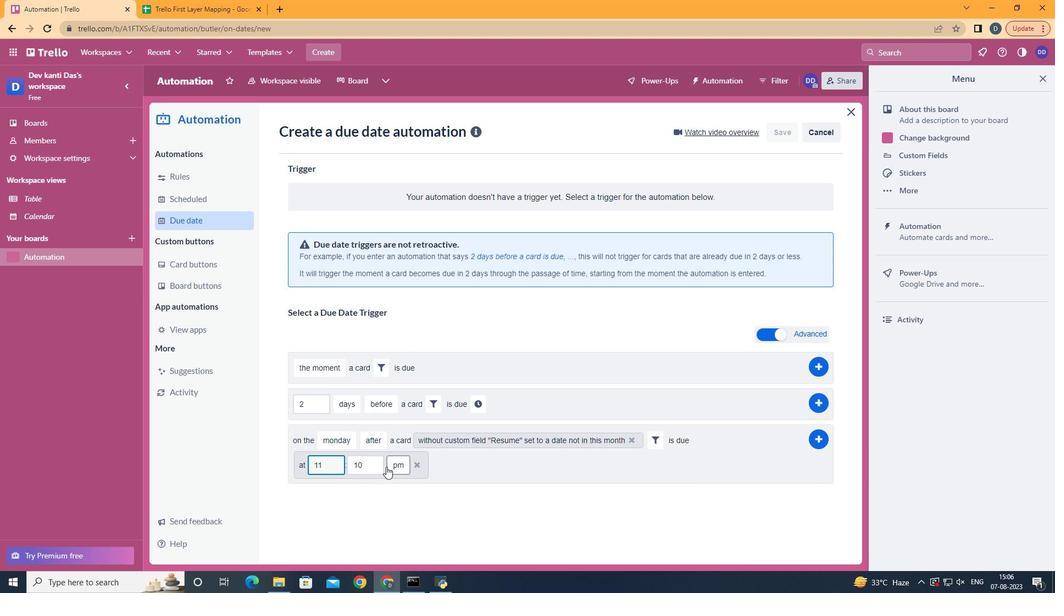 
Action: Mouse pressed left at (386, 467)
Screenshot: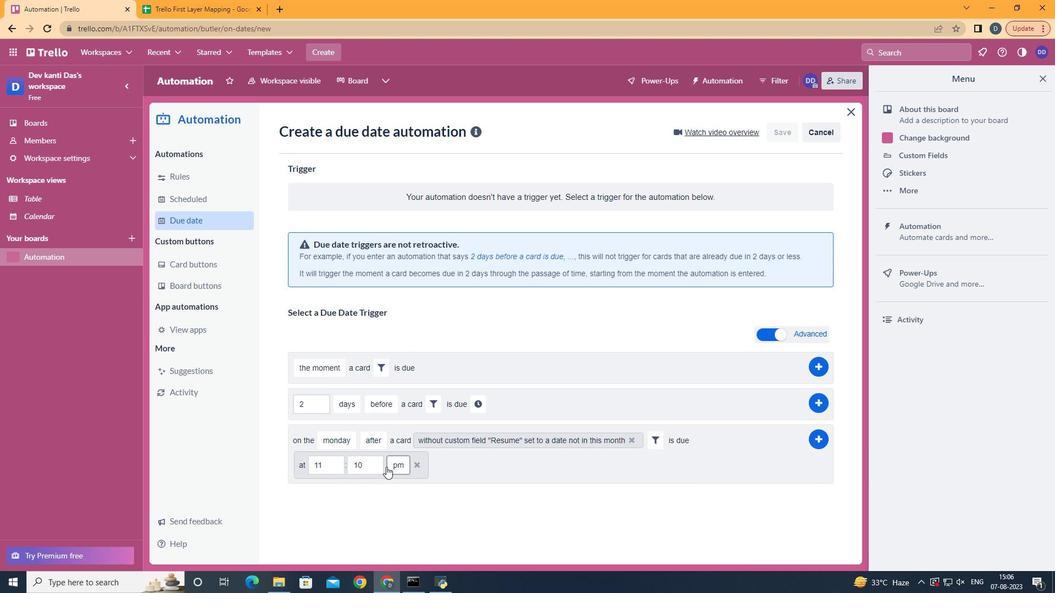 
Action: Mouse moved to (368, 463)
Screenshot: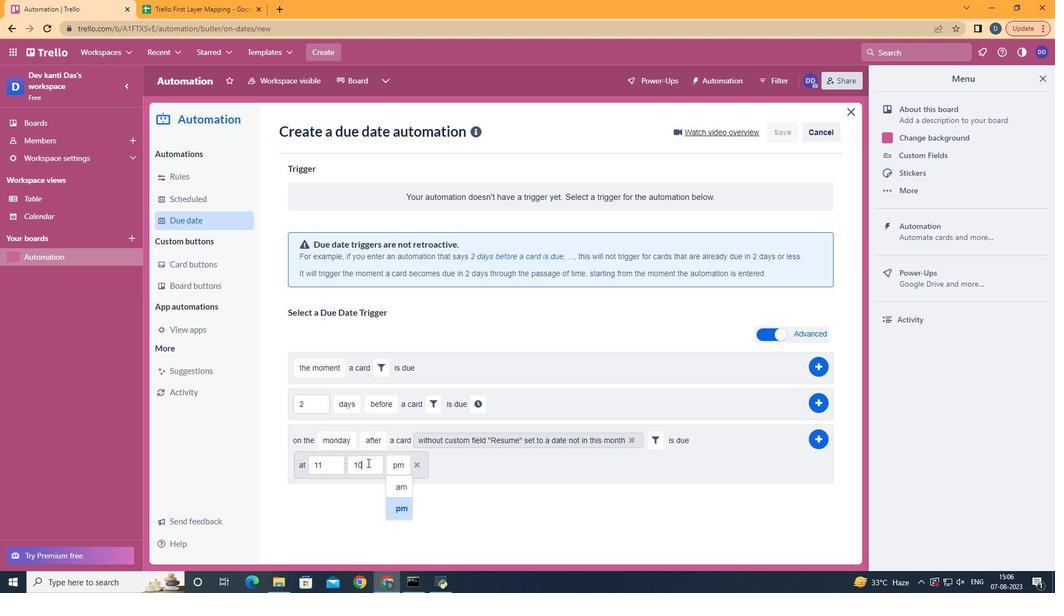 
Action: Mouse pressed left at (368, 463)
Screenshot: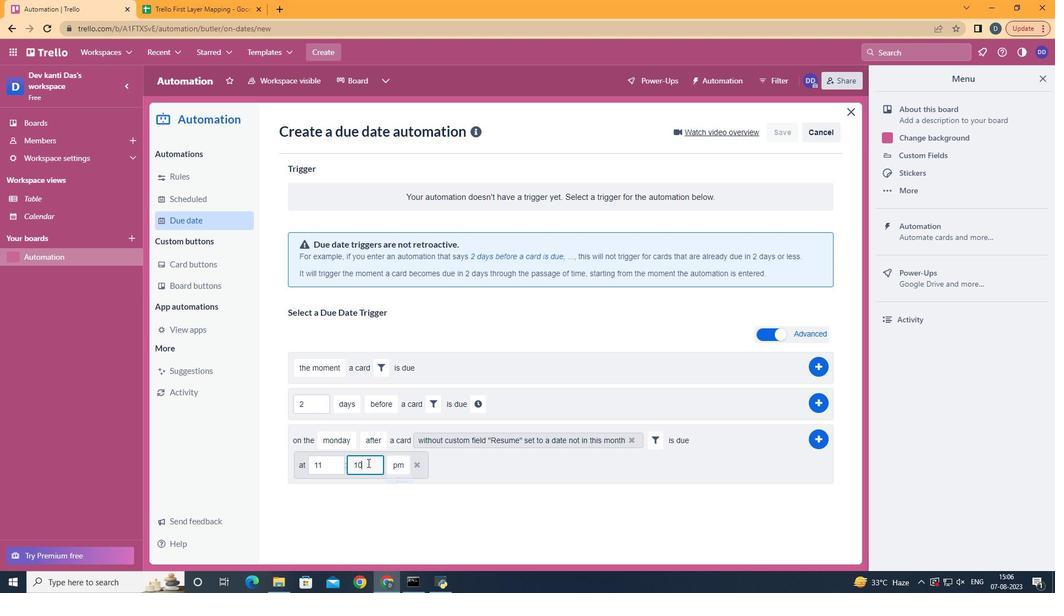 
Action: Mouse moved to (366, 464)
Screenshot: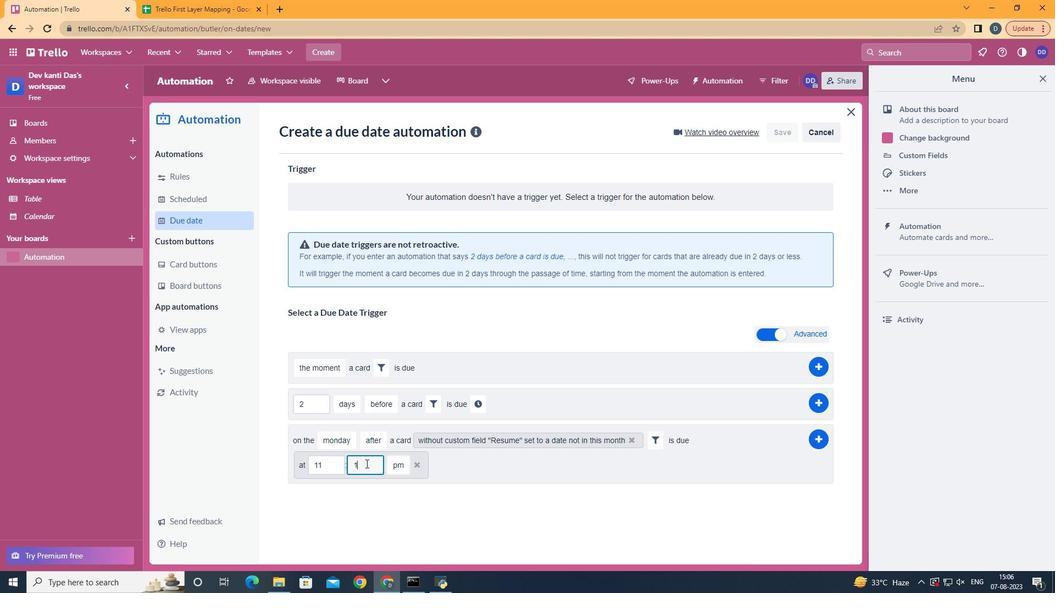 
Action: Key pressed <Key.backspace><Key.backspace>00
Screenshot: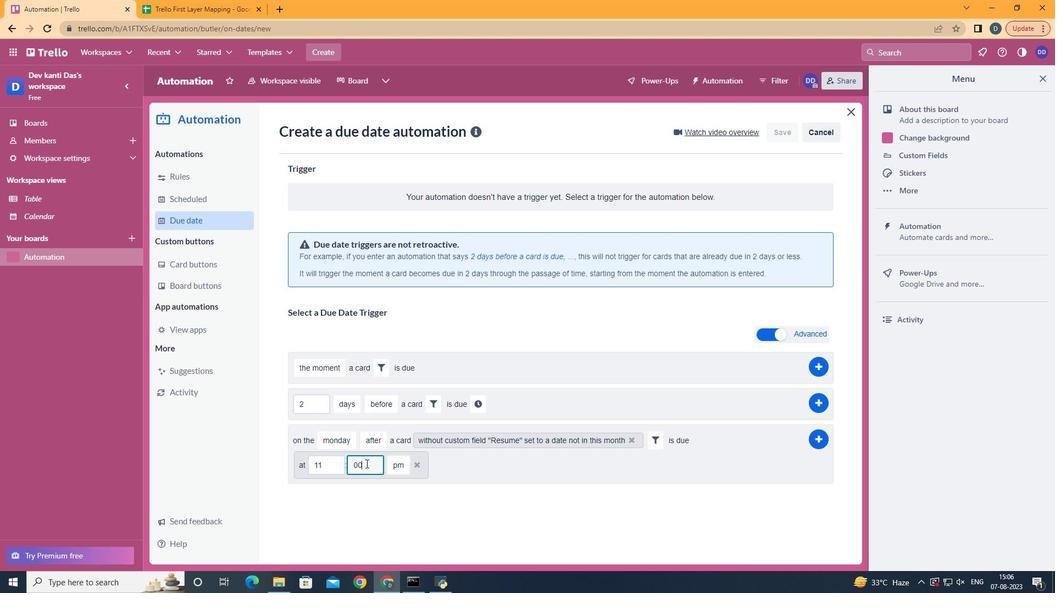 
Action: Mouse moved to (400, 492)
Screenshot: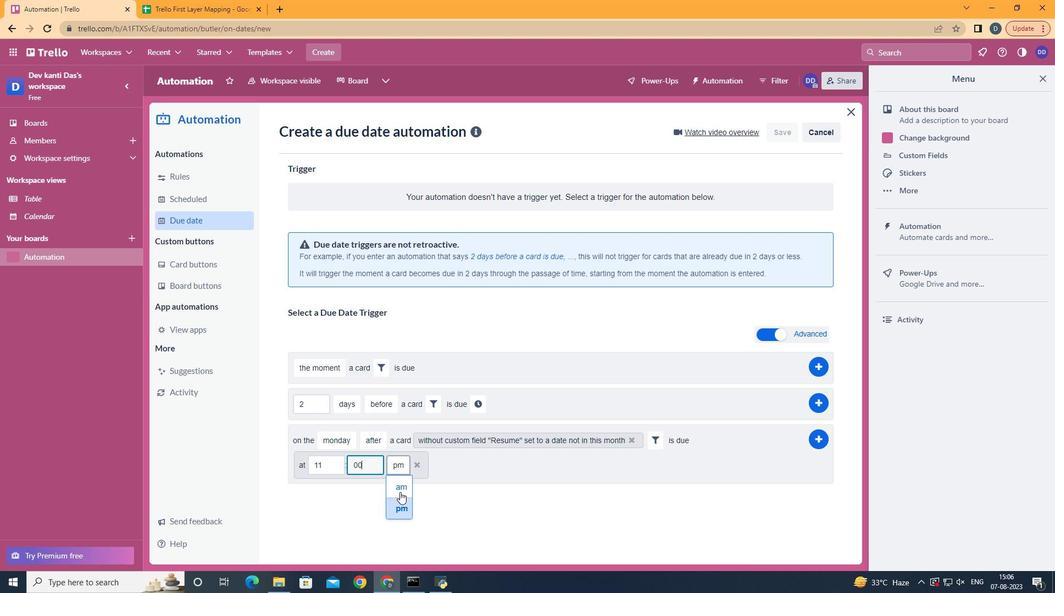
Action: Mouse pressed left at (400, 492)
Screenshot: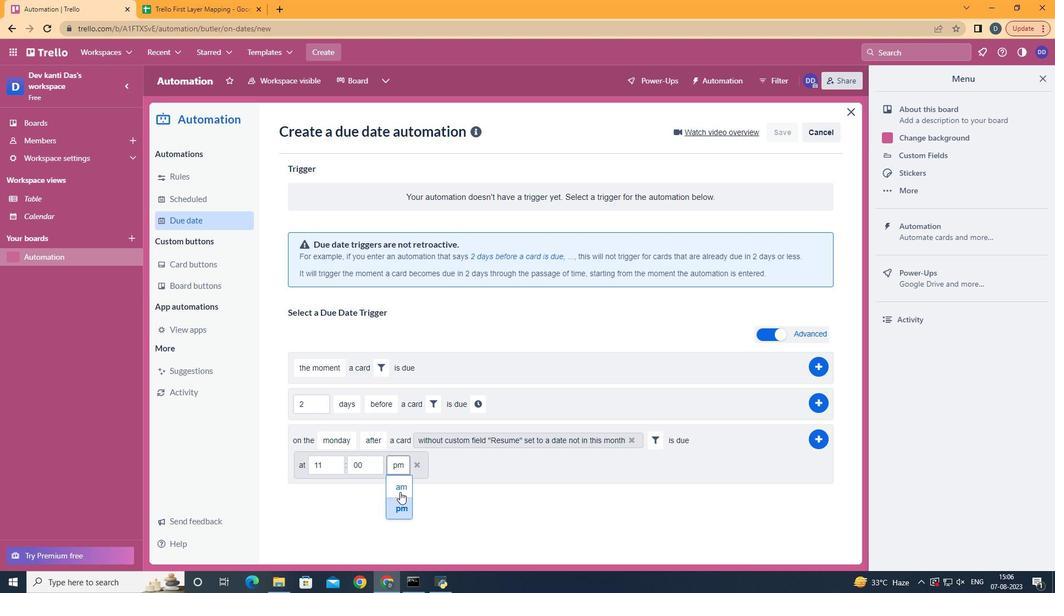 
Action: Mouse moved to (825, 435)
Screenshot: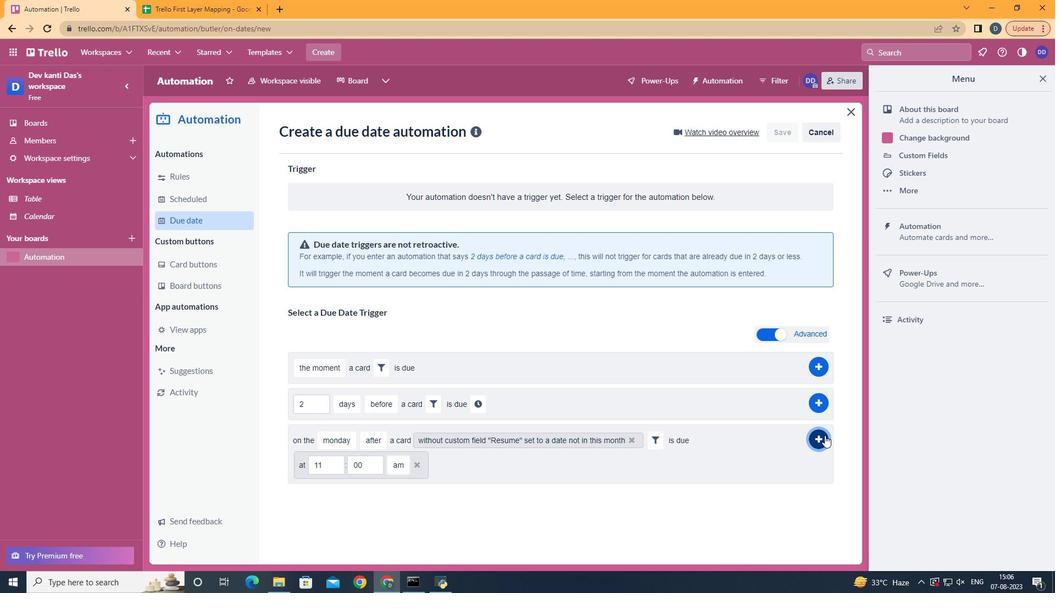 
Action: Mouse pressed left at (825, 435)
Screenshot: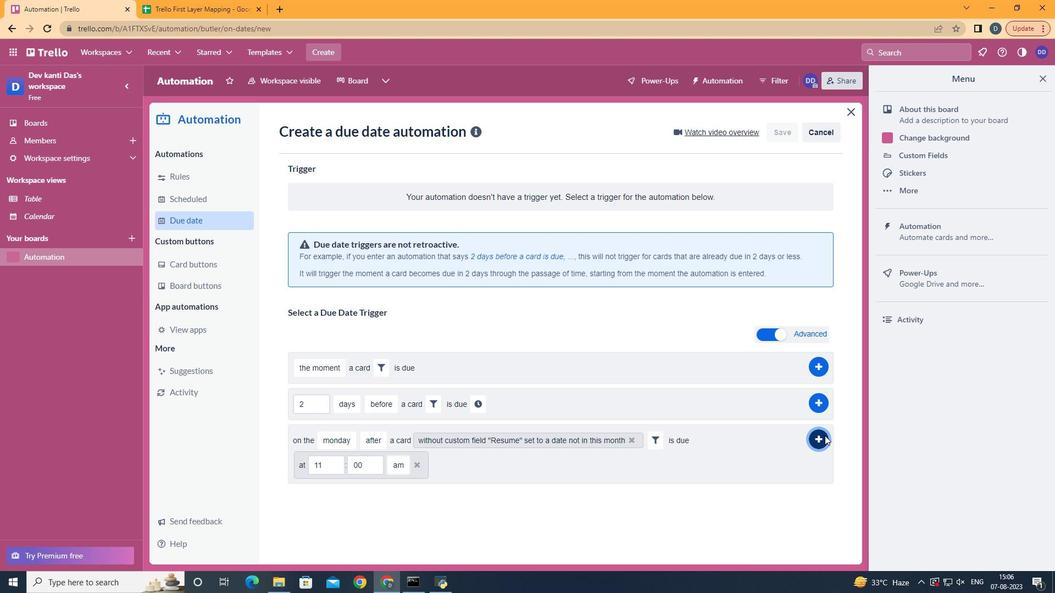 
Action: Mouse moved to (477, 208)
Screenshot: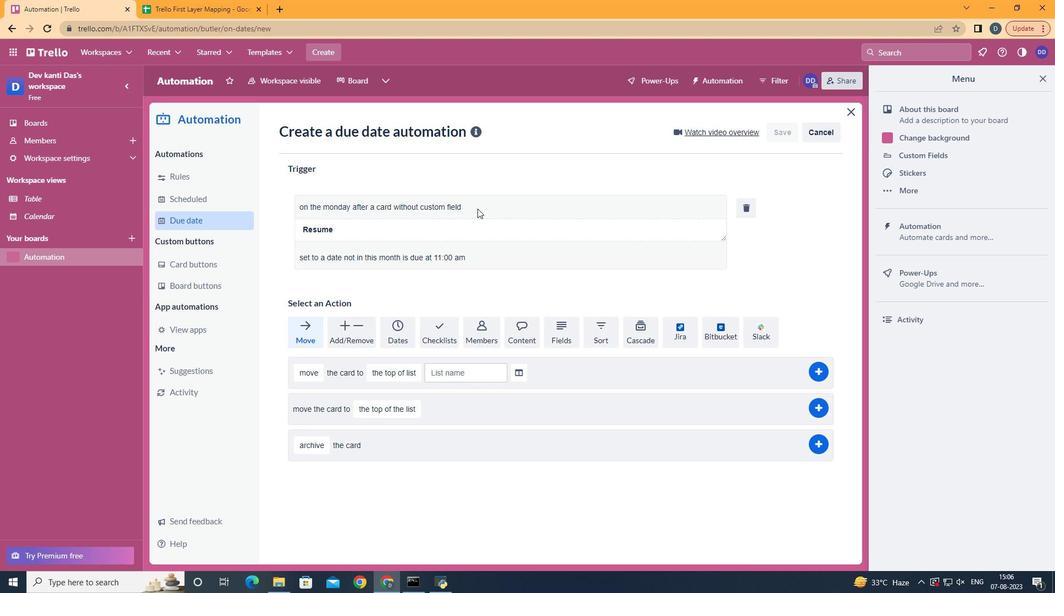 
